 Task: Search one way flight ticket for 2 adults, 2 infants in seat and 1 infant on lap in first from Sitka: Sitka Rocky Gutierrez Airport to Rock Springs: Southwest Wyoming Regional Airport (rock Springs Sweetwater County Airport) on 8-5-2023. Choice of flights is Alaska. Number of bags: 3 checked bags. Price is upto 30000. Outbound departure time preference is 20:30.
Action: Mouse moved to (346, 300)
Screenshot: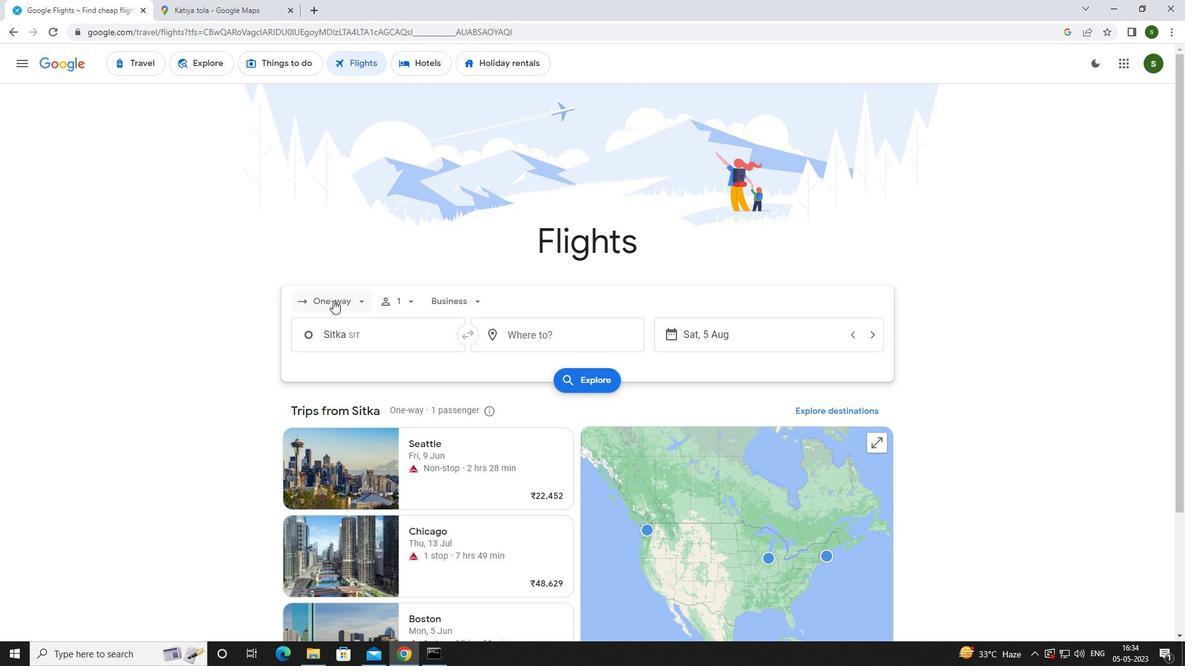 
Action: Mouse pressed left at (346, 300)
Screenshot: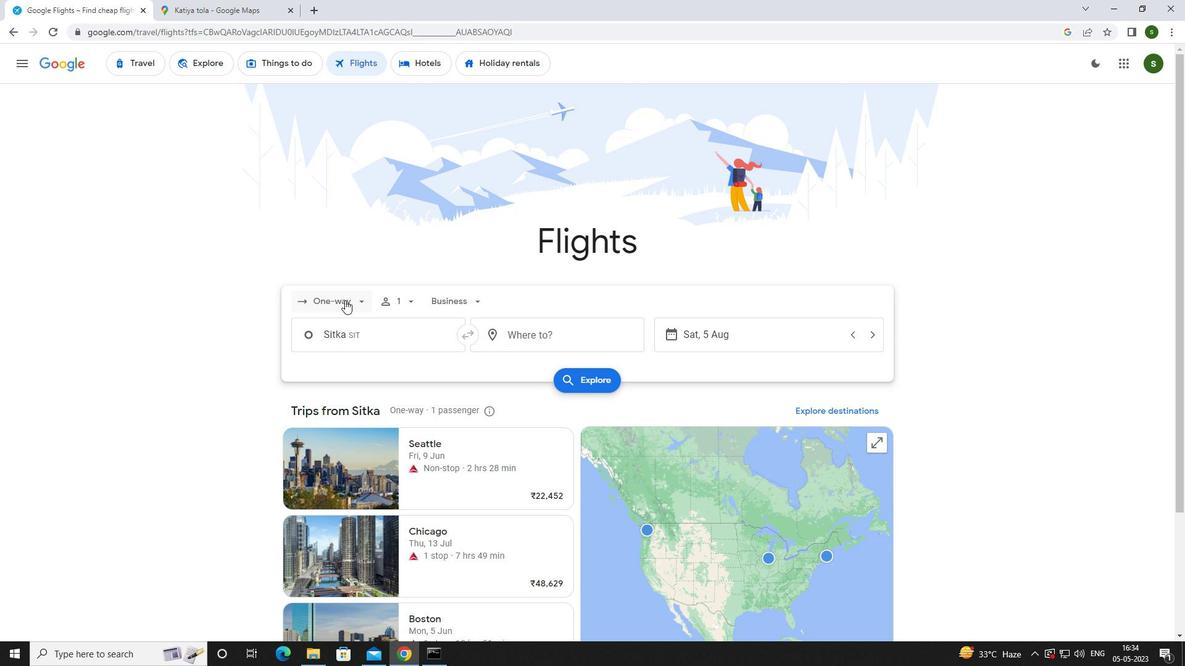 
Action: Mouse moved to (356, 357)
Screenshot: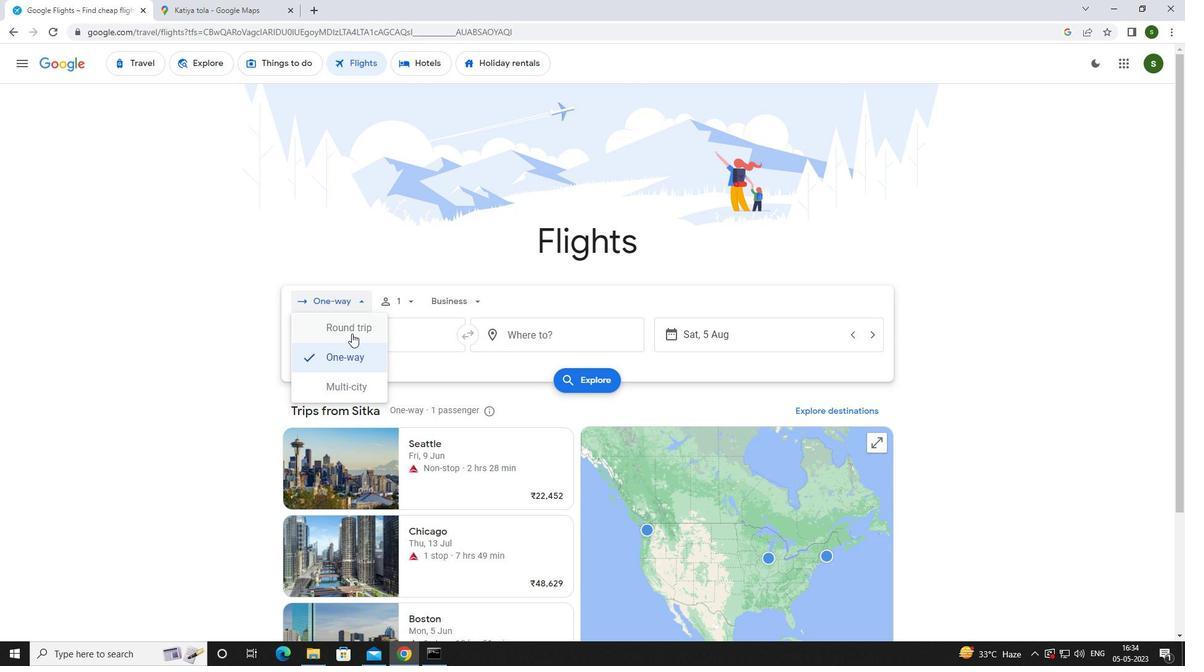 
Action: Mouse pressed left at (356, 357)
Screenshot: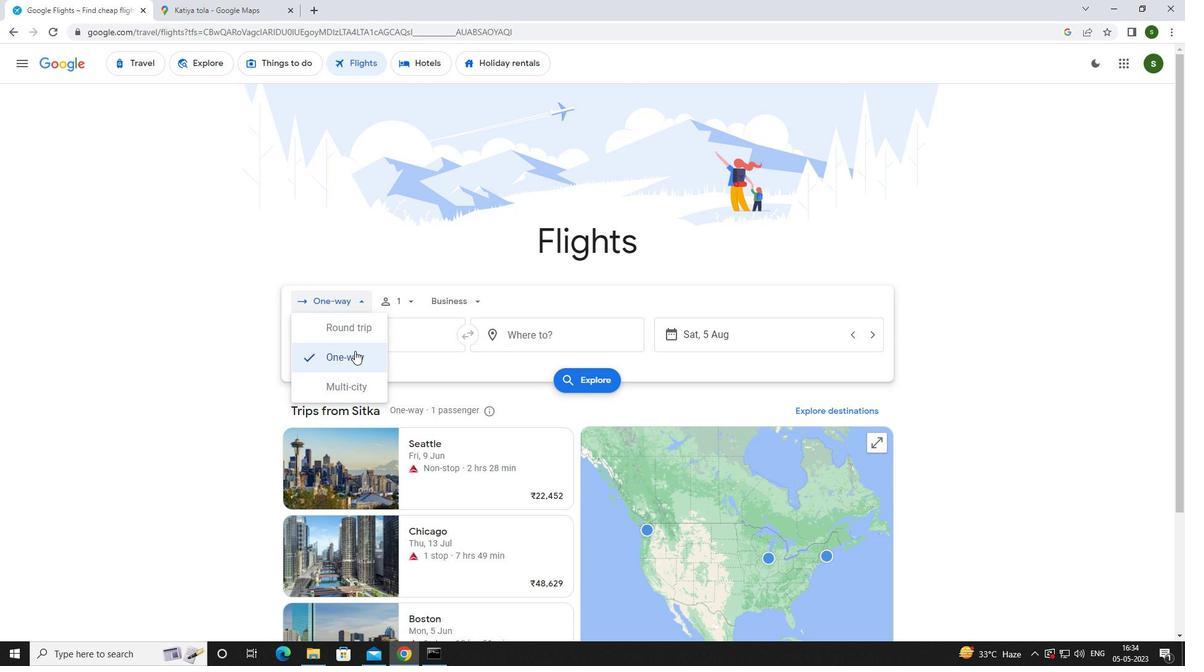 
Action: Mouse moved to (411, 298)
Screenshot: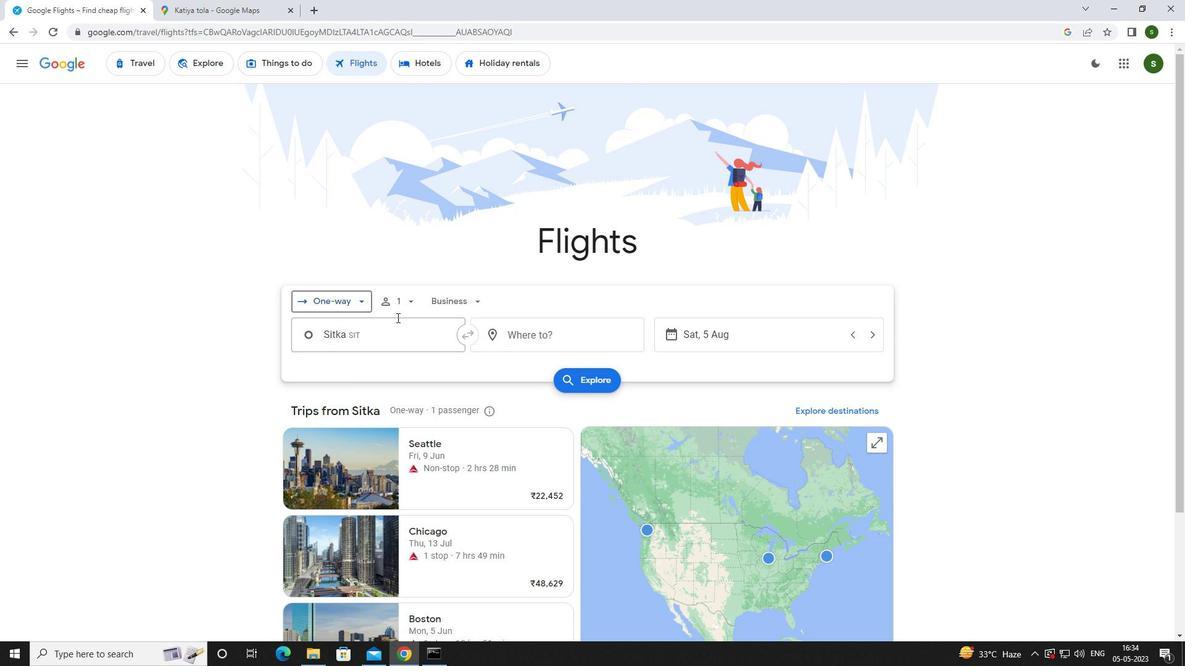 
Action: Mouse pressed left at (411, 298)
Screenshot: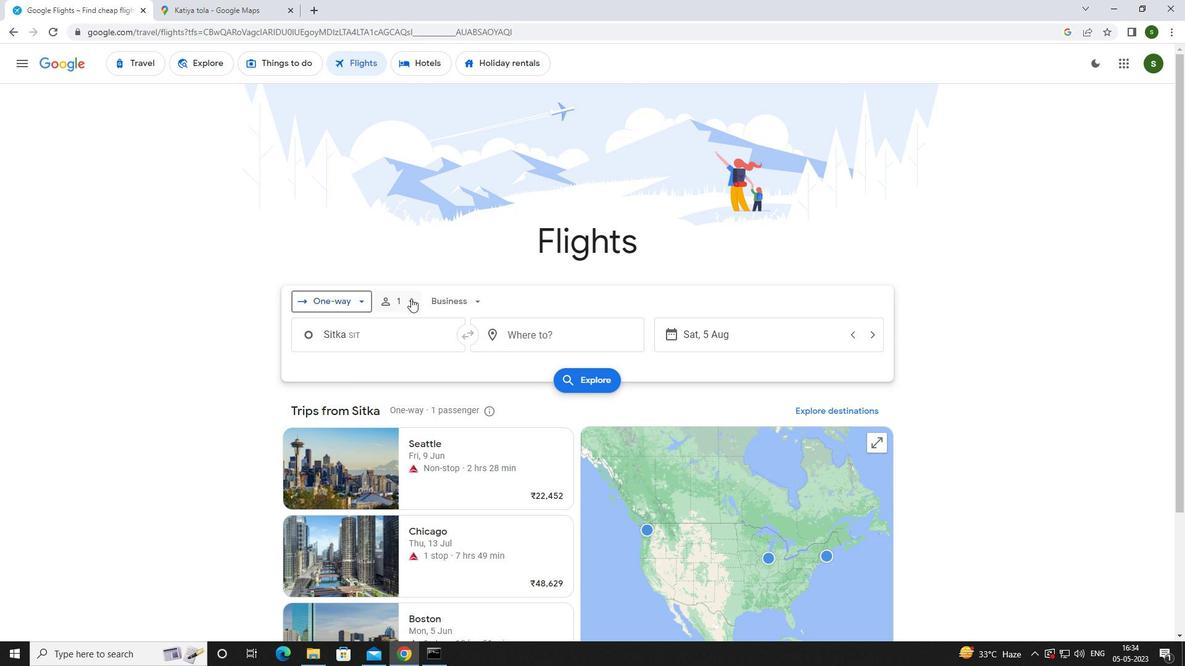 
Action: Mouse moved to (505, 335)
Screenshot: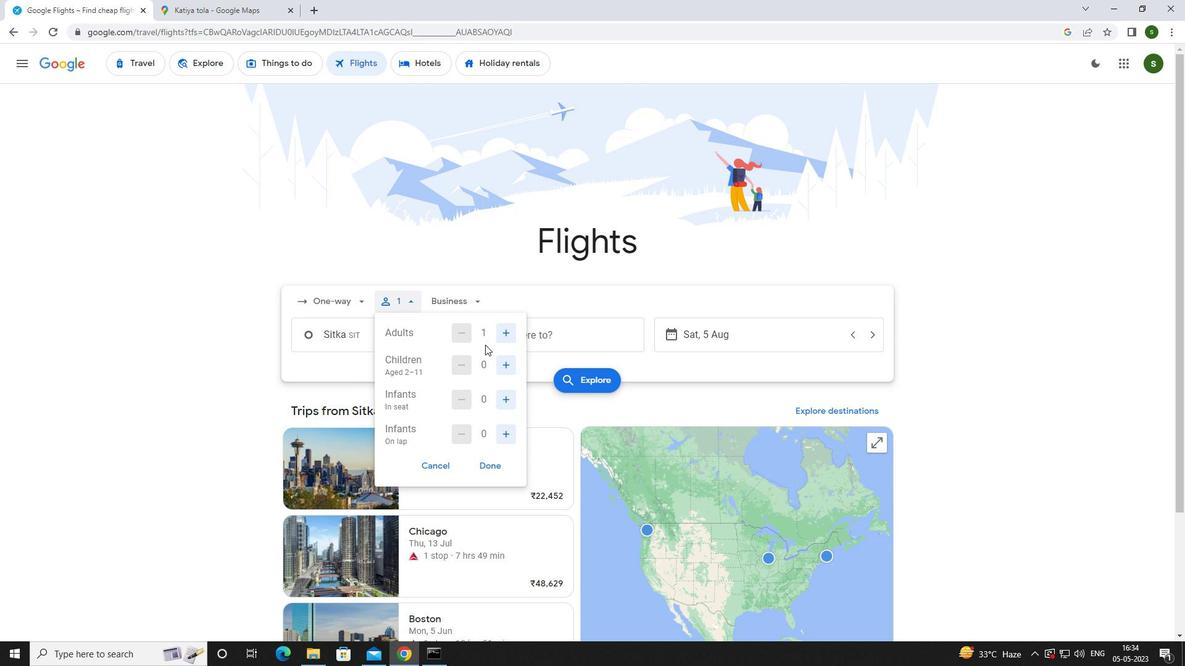 
Action: Mouse pressed left at (505, 335)
Screenshot: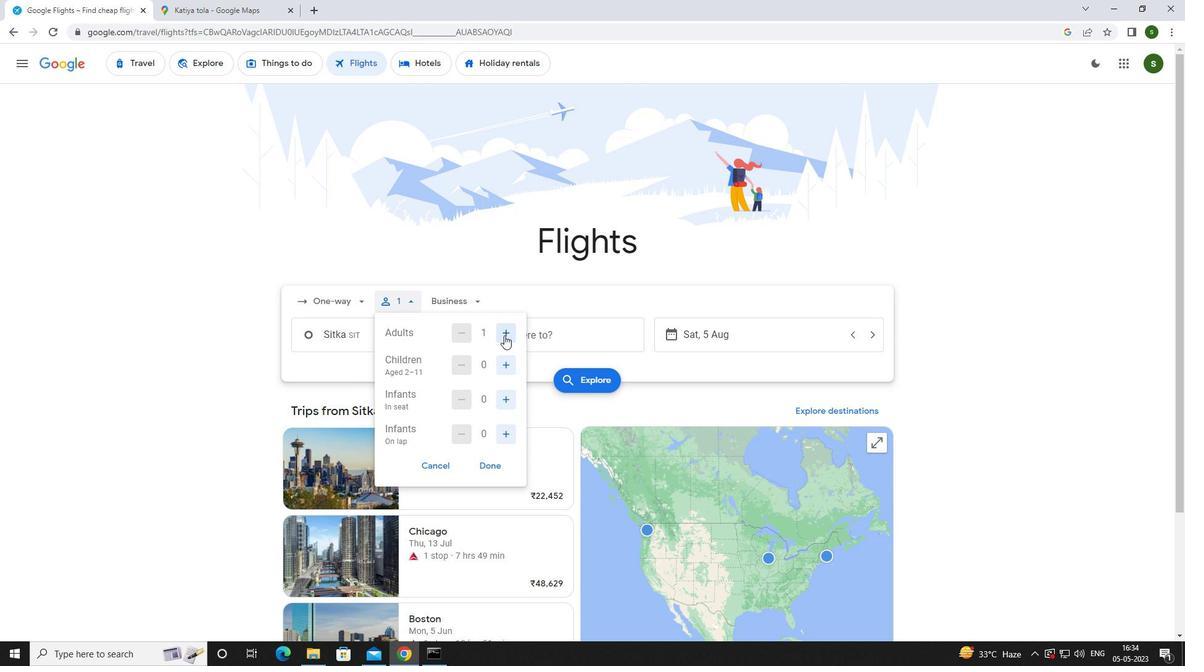 
Action: Mouse moved to (508, 398)
Screenshot: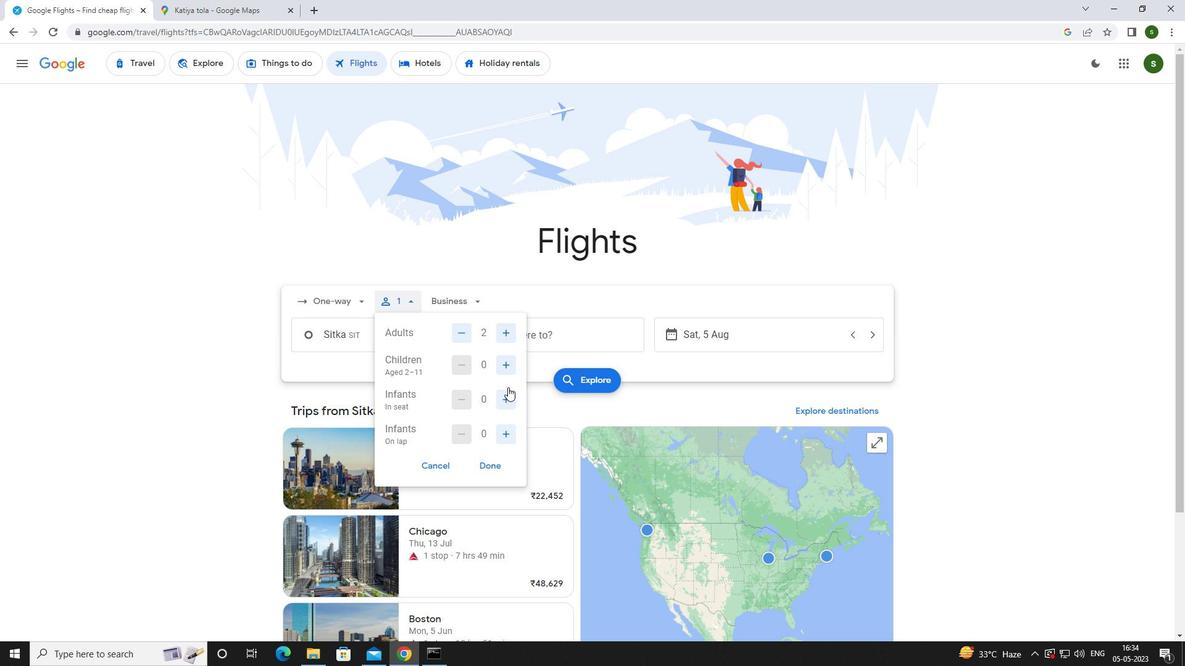 
Action: Mouse pressed left at (508, 398)
Screenshot: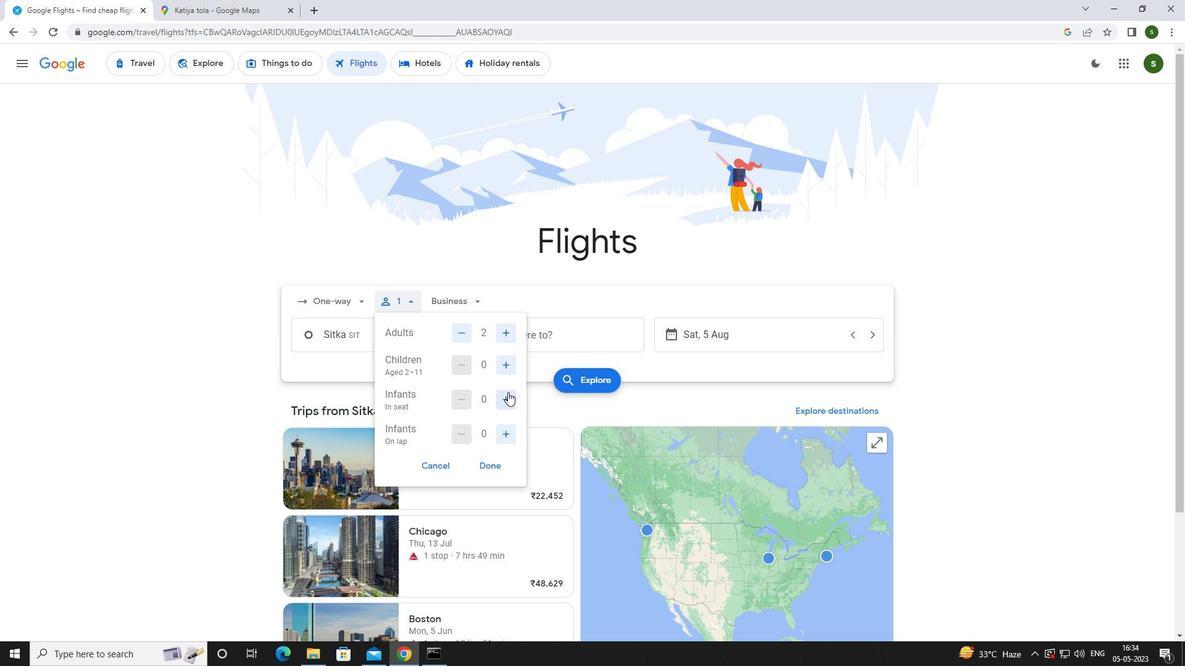 
Action: Mouse pressed left at (508, 398)
Screenshot: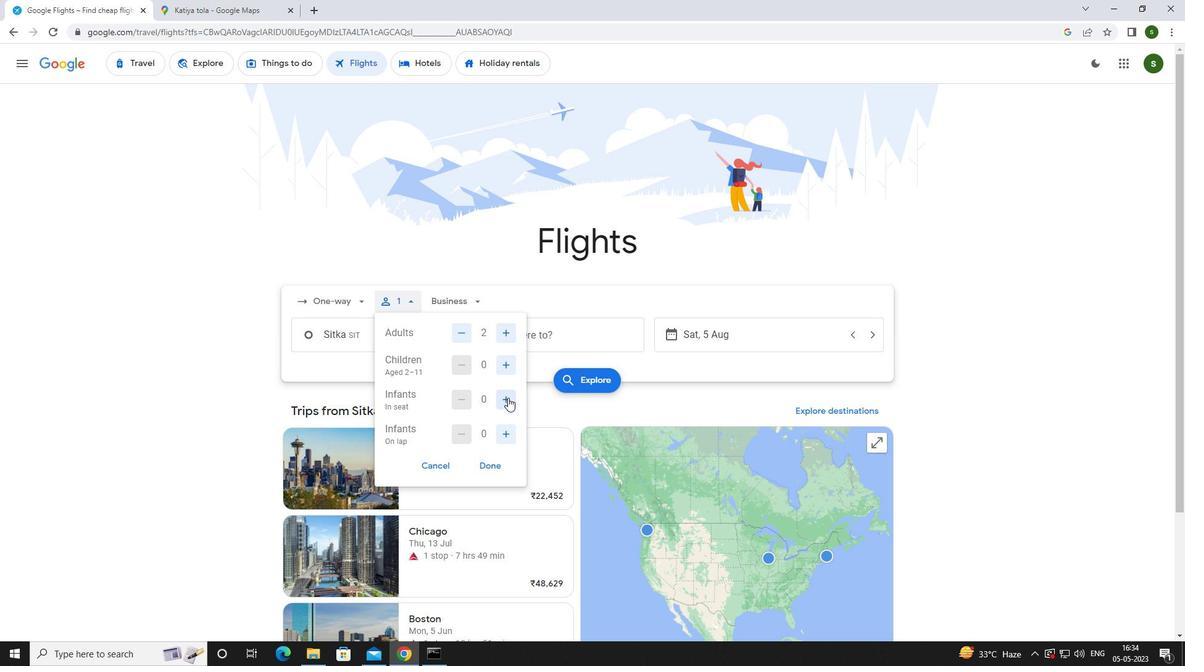 
Action: Mouse moved to (506, 433)
Screenshot: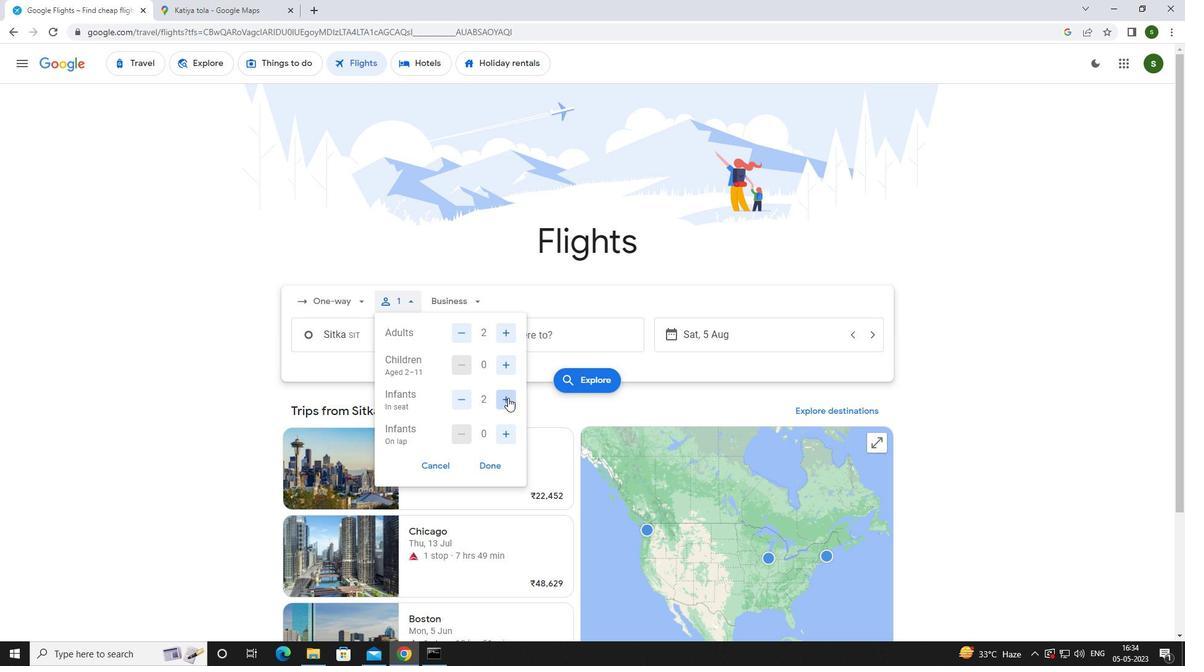 
Action: Mouse pressed left at (506, 433)
Screenshot: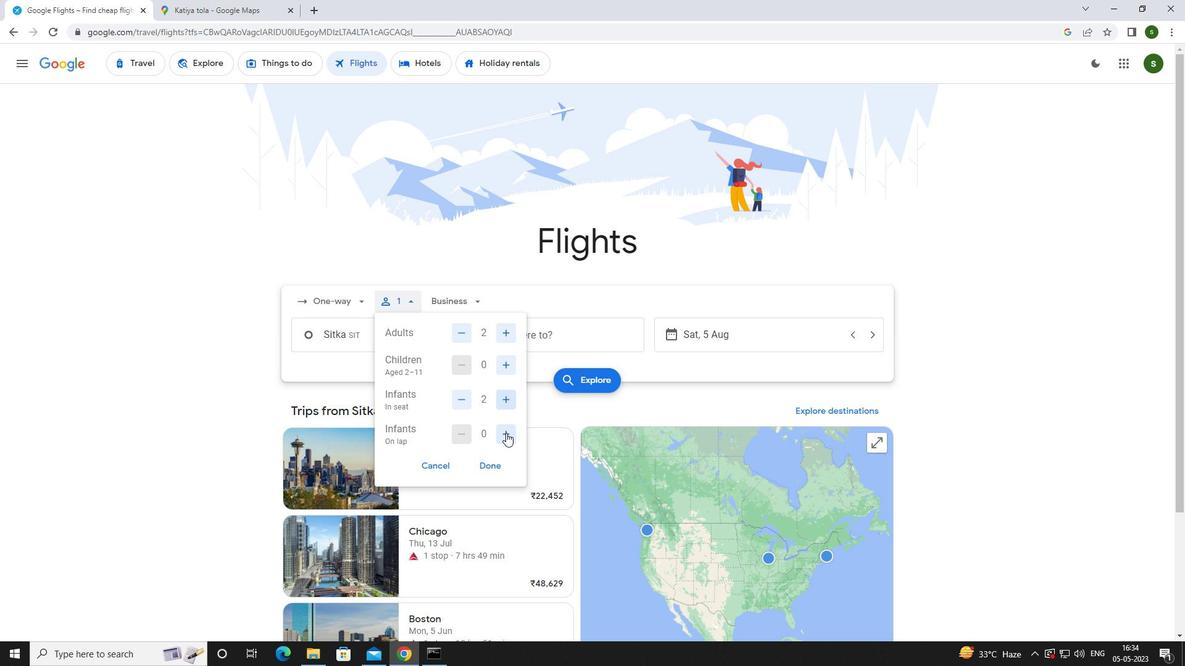 
Action: Mouse moved to (467, 300)
Screenshot: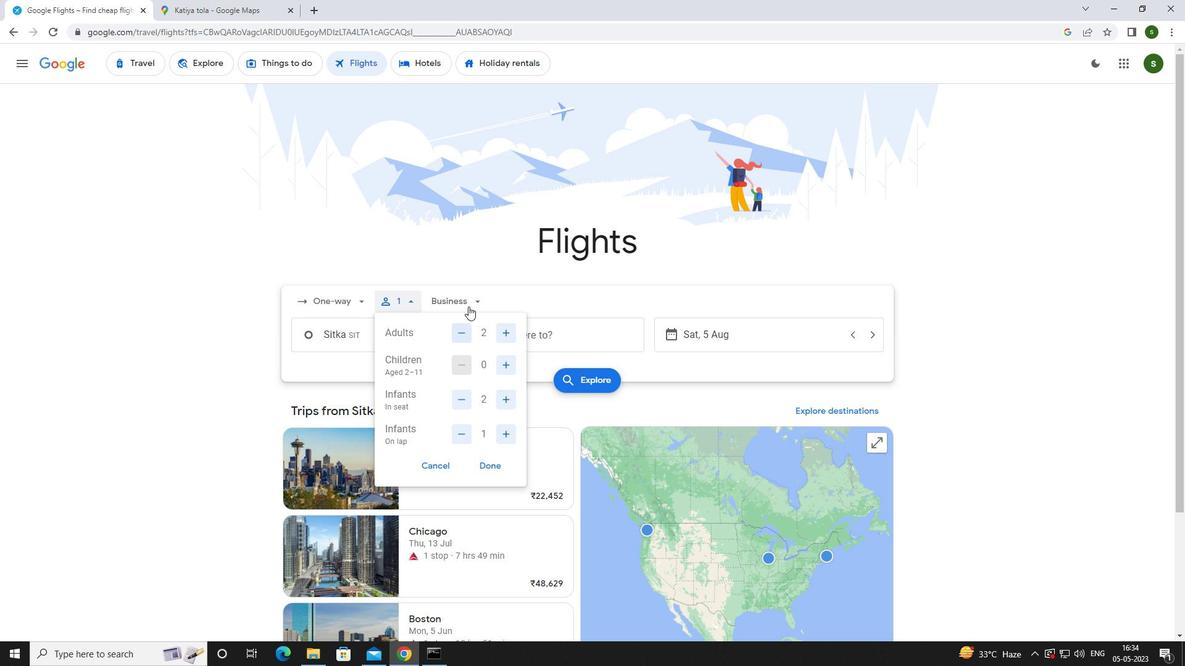 
Action: Mouse pressed left at (467, 300)
Screenshot: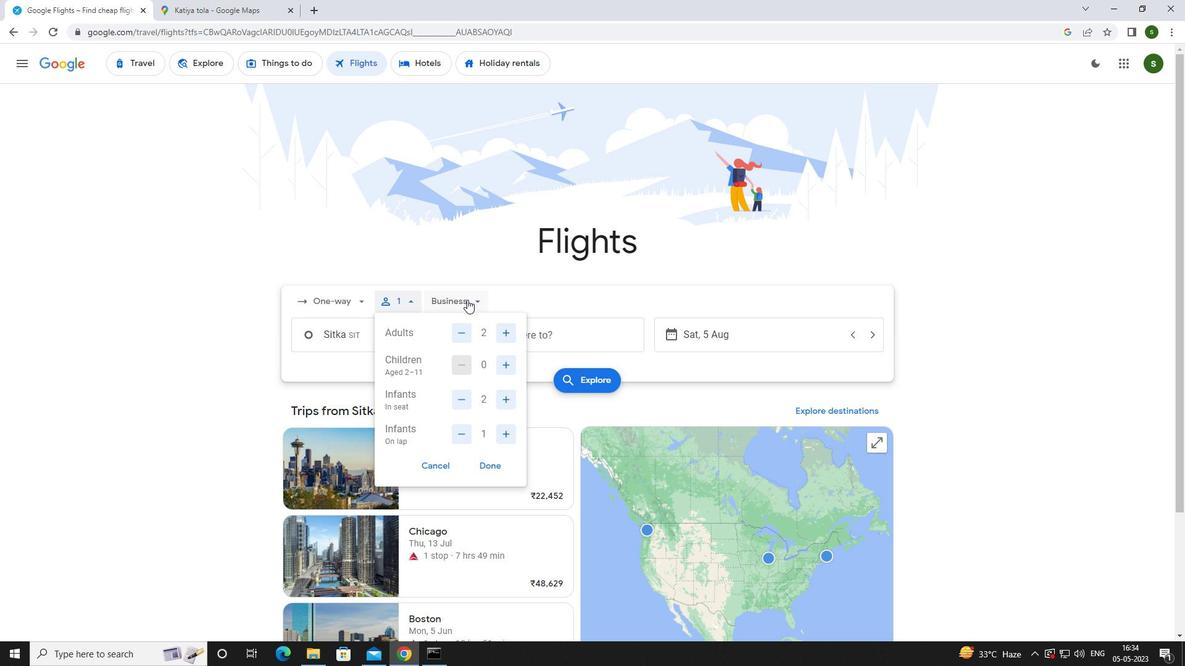 
Action: Mouse moved to (467, 415)
Screenshot: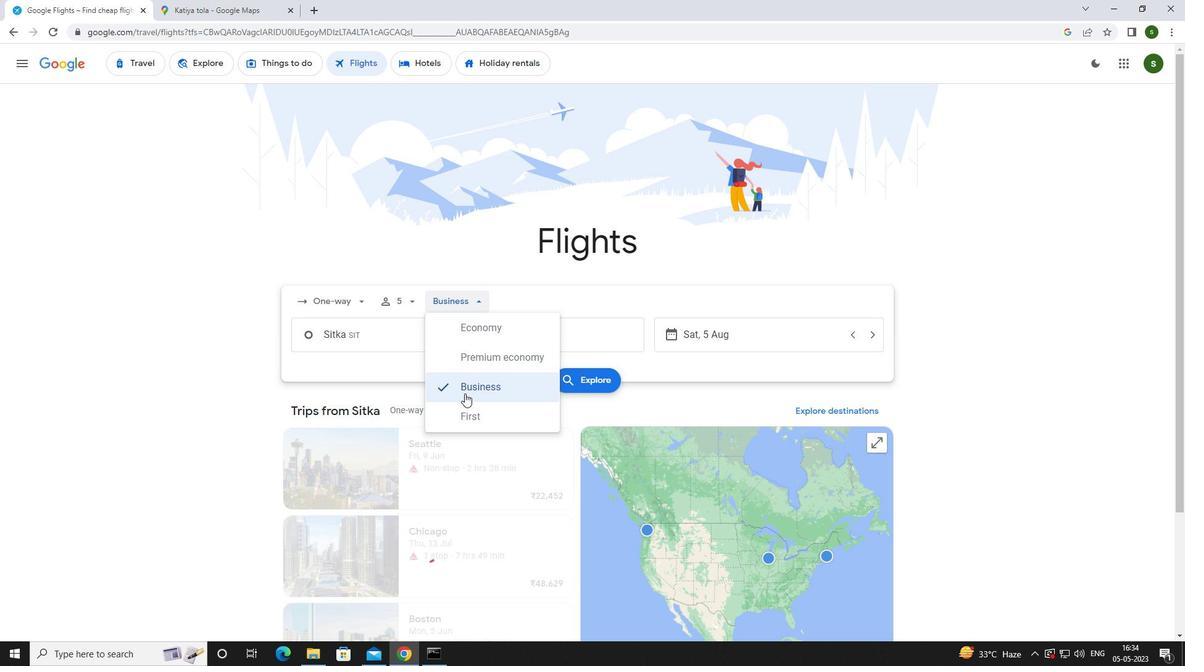 
Action: Mouse pressed left at (467, 415)
Screenshot: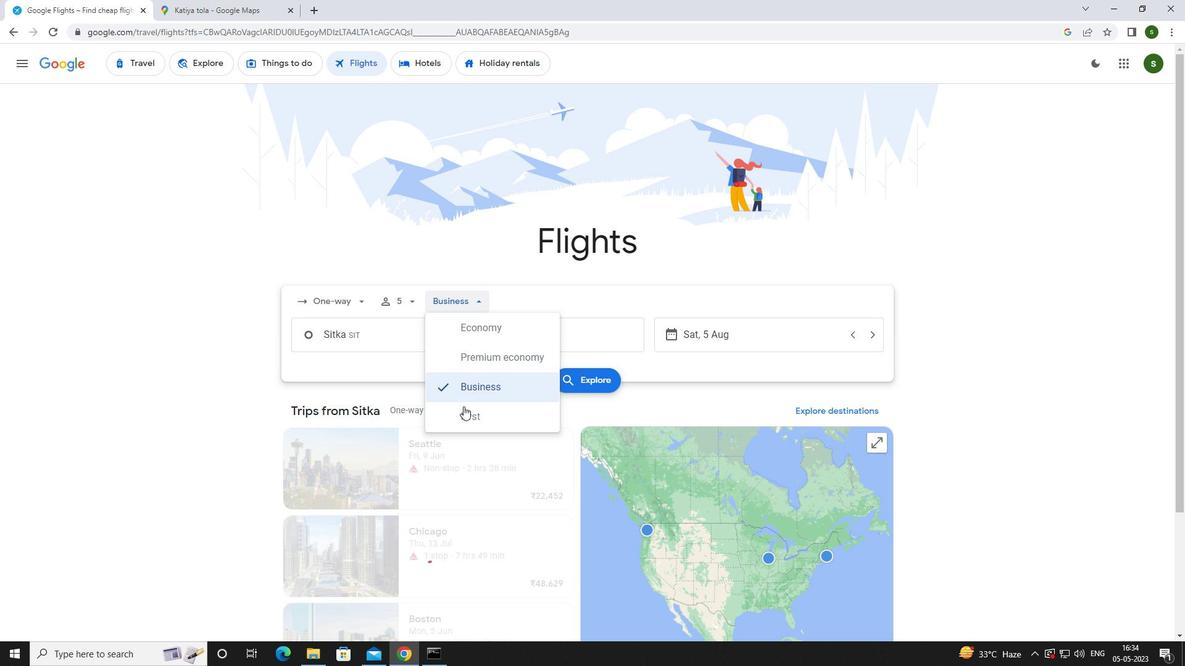 
Action: Mouse moved to (406, 339)
Screenshot: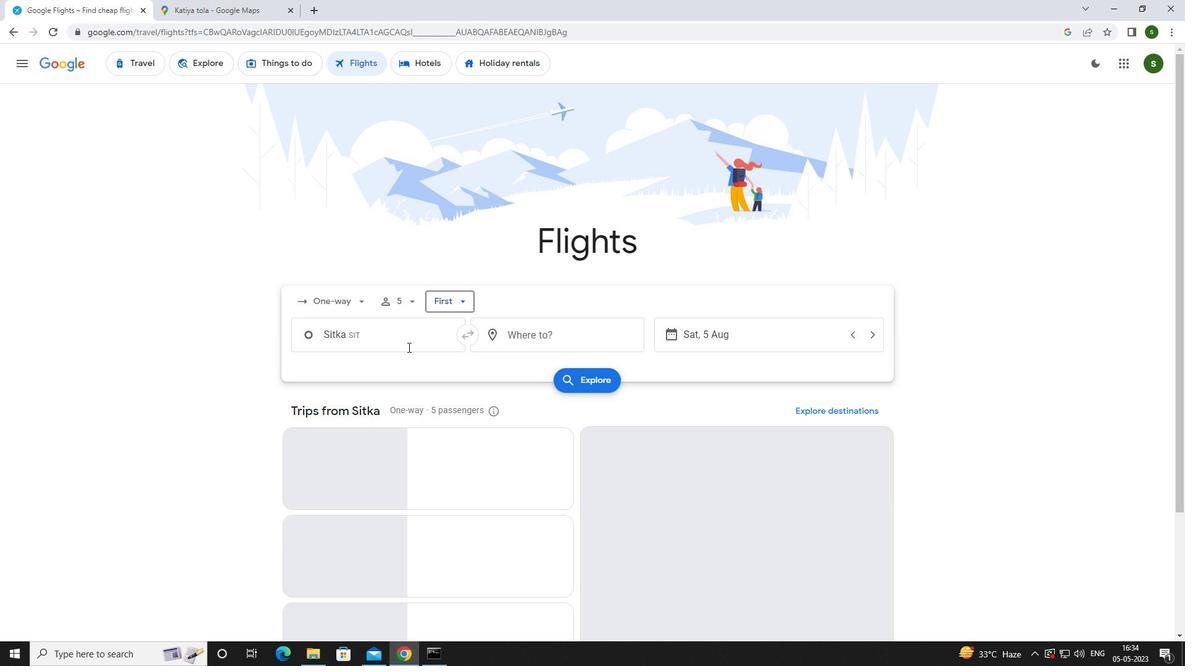 
Action: Mouse pressed left at (406, 339)
Screenshot: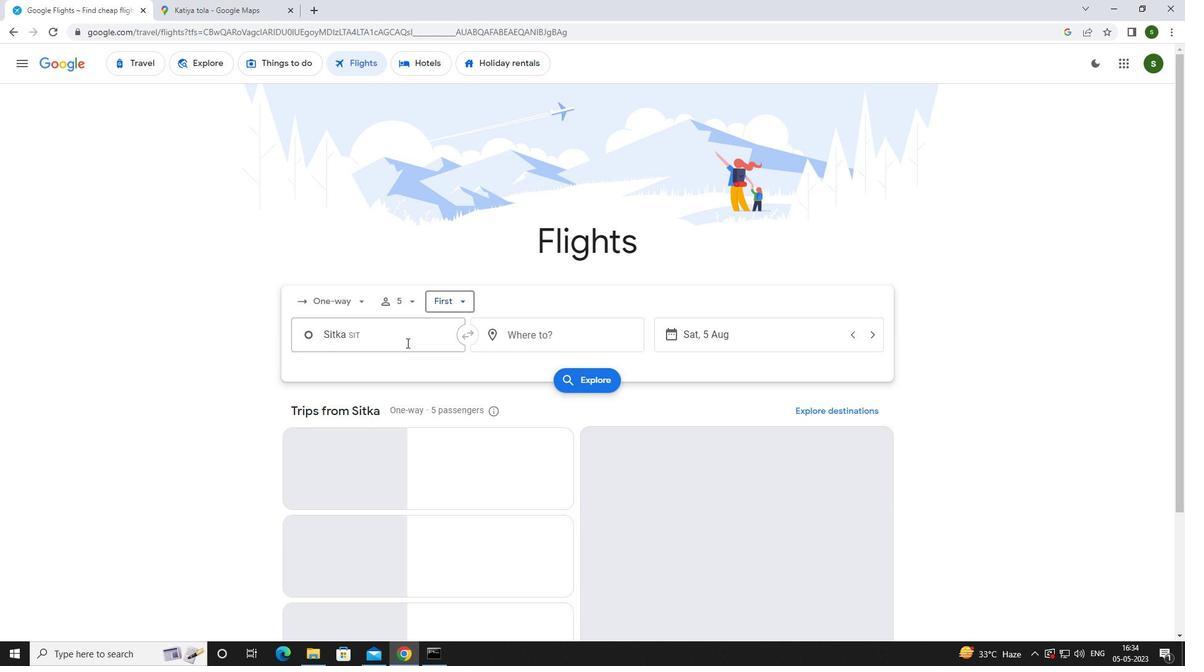 
Action: Mouse moved to (406, 339)
Screenshot: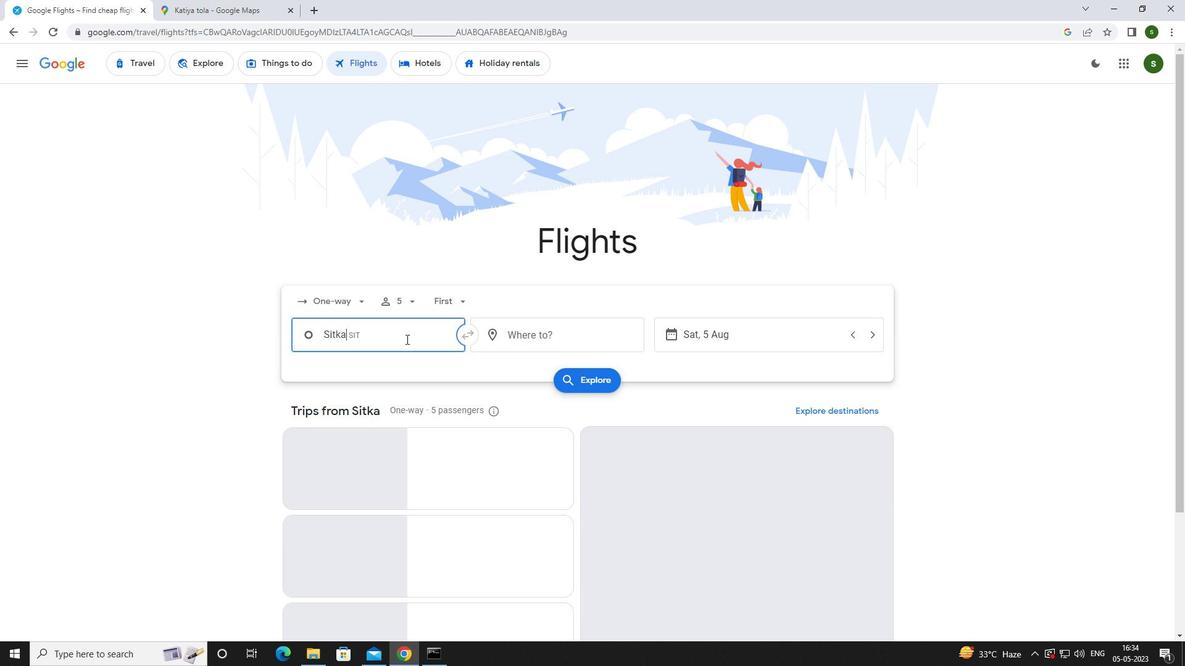
Action: Key pressed <Key.caps_lock>s<Key.caps_lock>itka
Screenshot: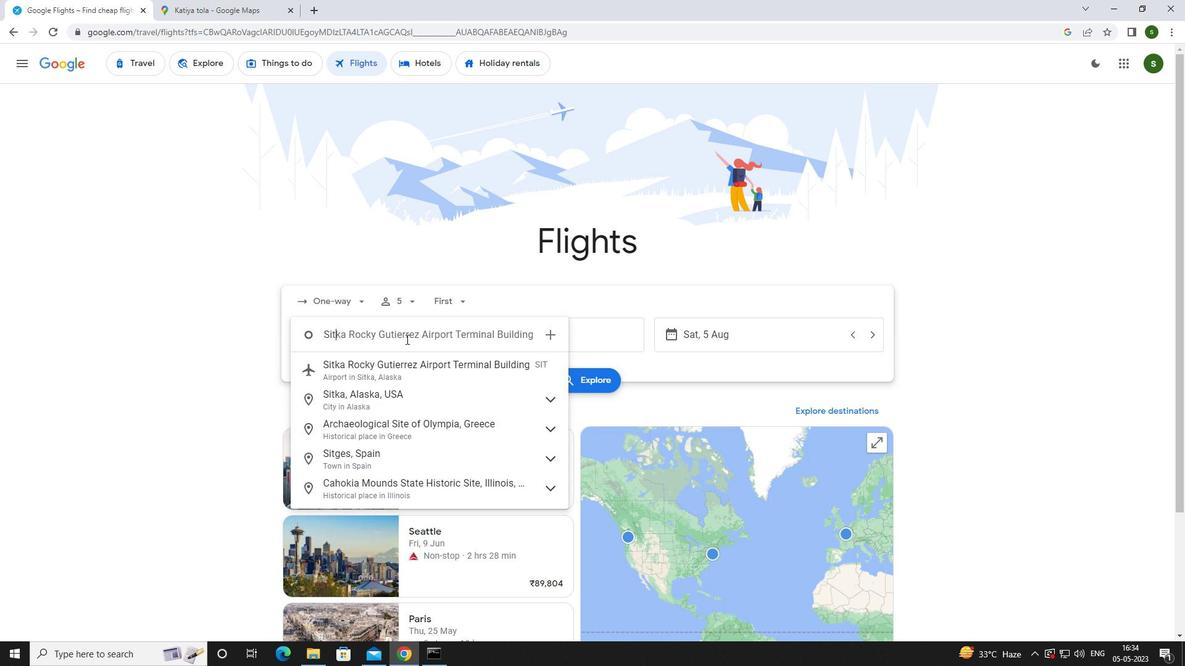 
Action: Mouse moved to (417, 398)
Screenshot: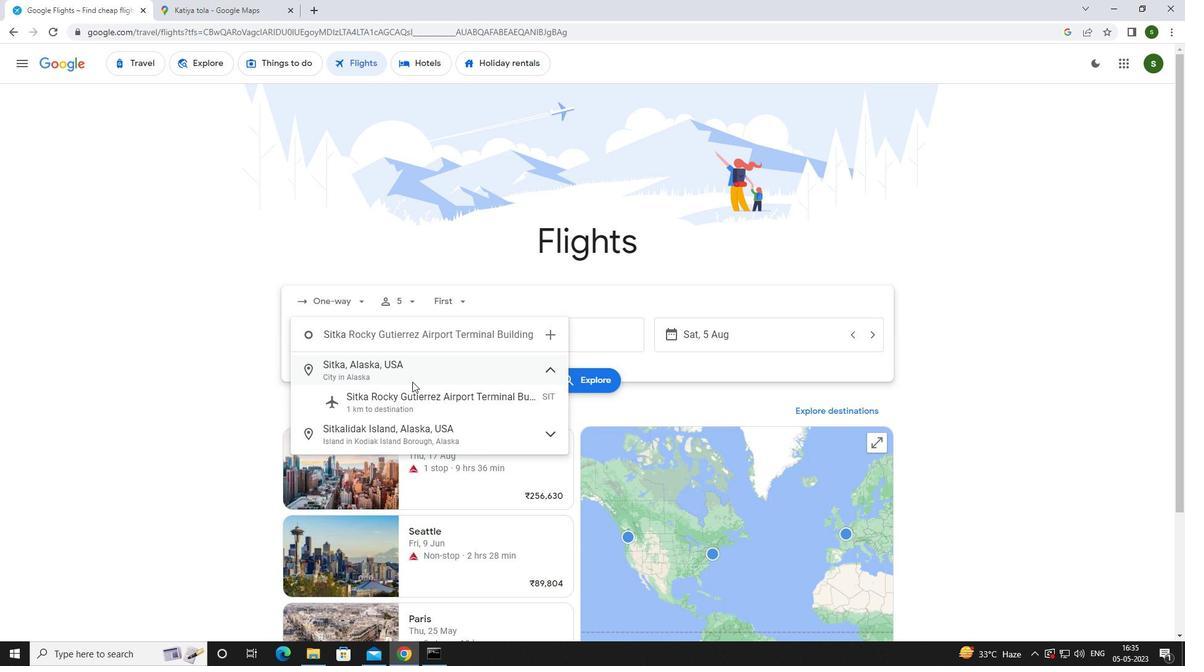 
Action: Mouse pressed left at (417, 398)
Screenshot: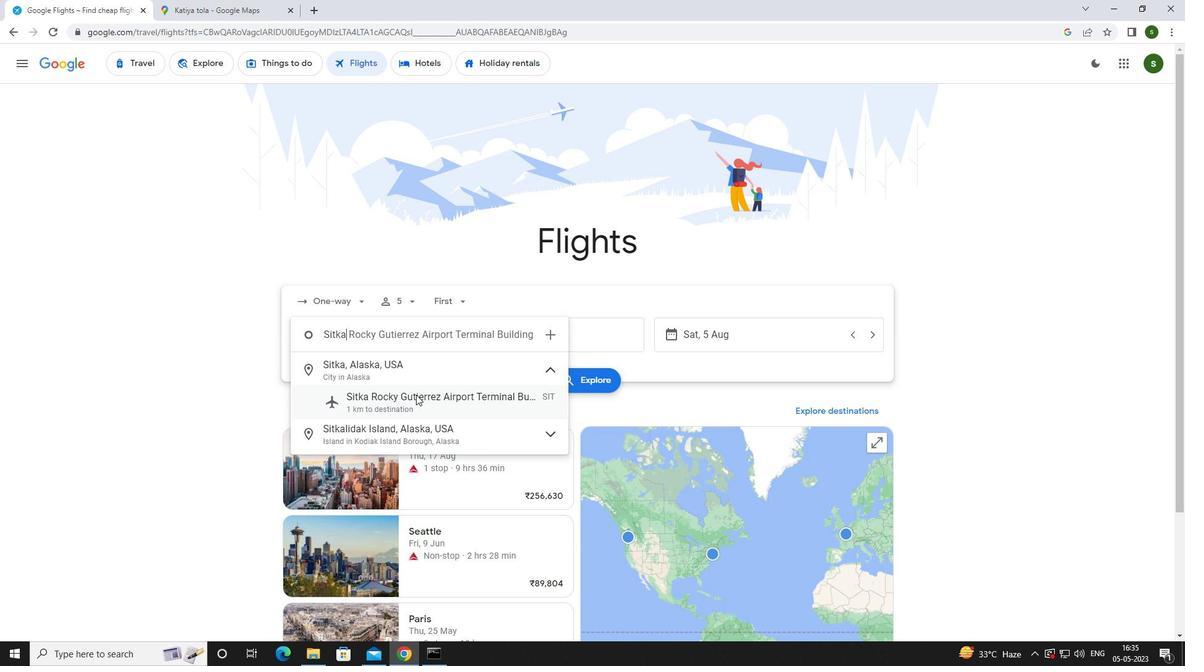 
Action: Mouse moved to (551, 338)
Screenshot: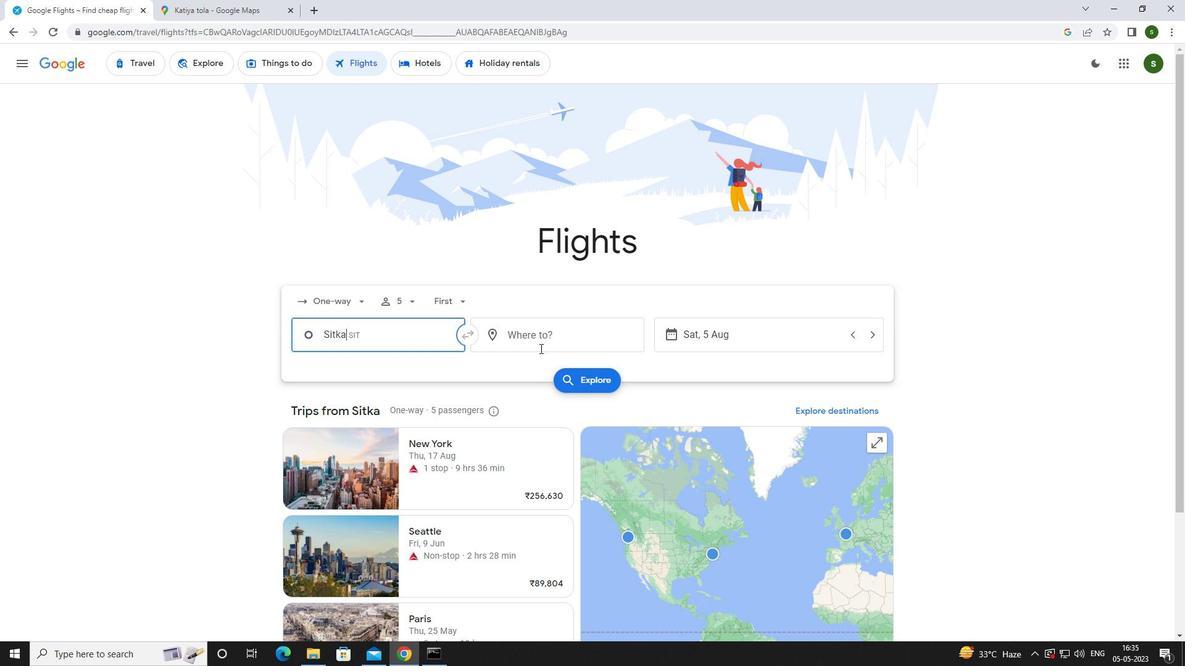 
Action: Mouse pressed left at (551, 338)
Screenshot: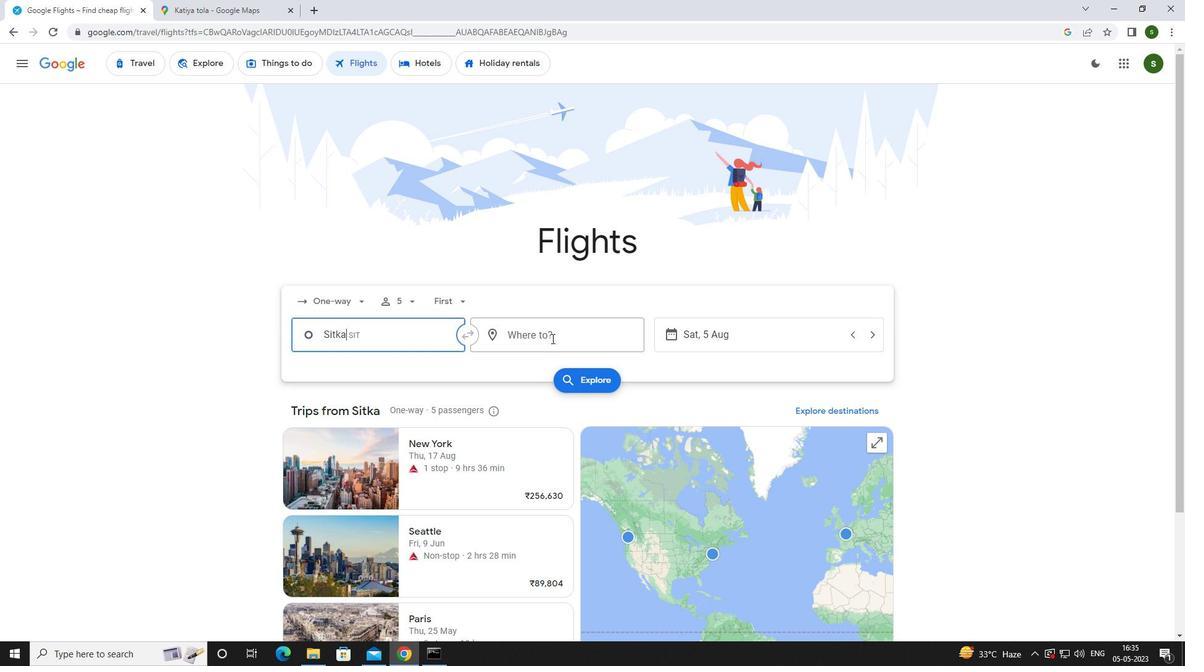 
Action: Mouse moved to (557, 337)
Screenshot: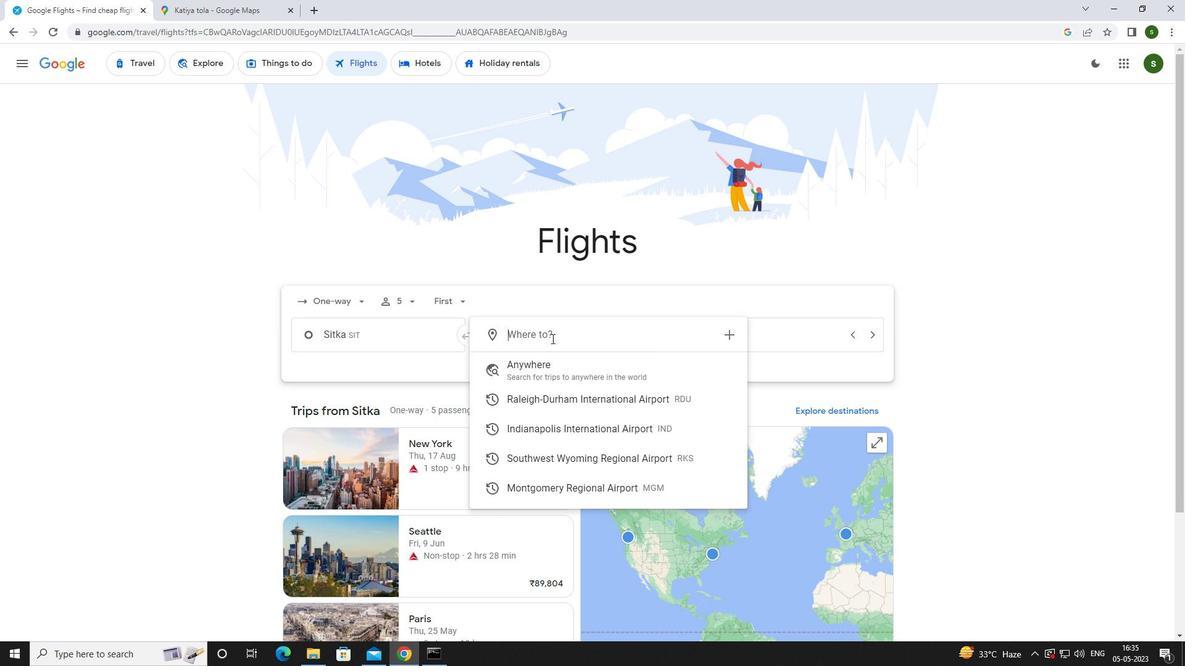 
Action: Key pressed <Key.caps_lock>r<Key.caps_lock>ock<Key.space><Key.caps_lock>s<Key.caps_lock>pri
Screenshot: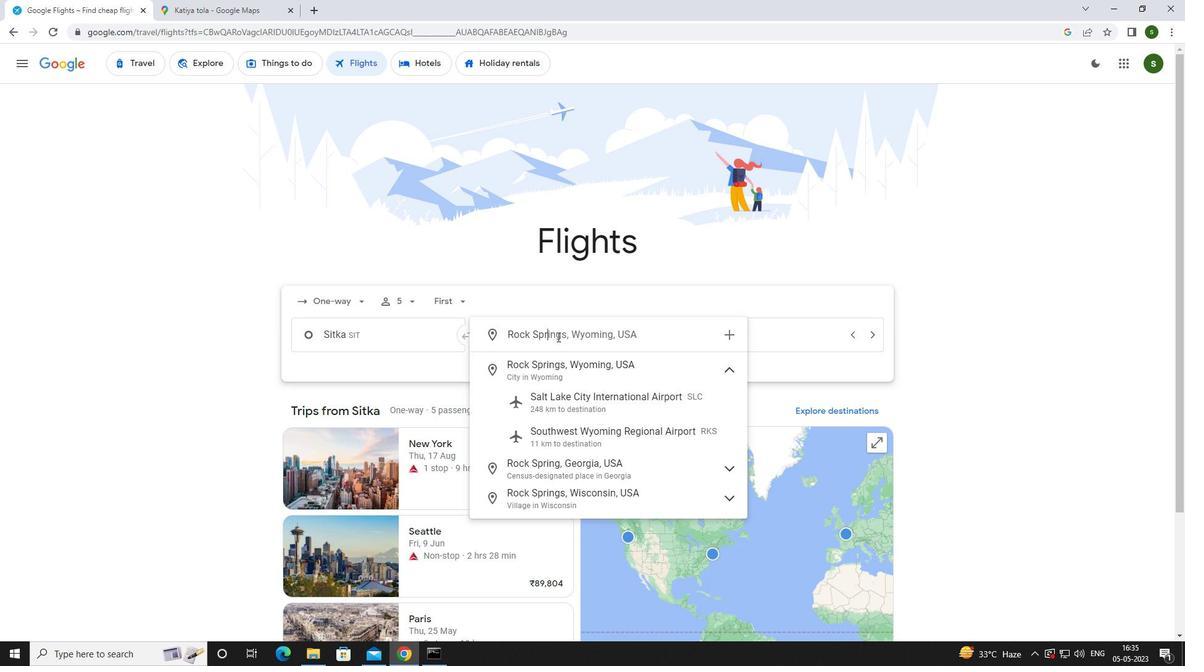 
Action: Mouse moved to (575, 433)
Screenshot: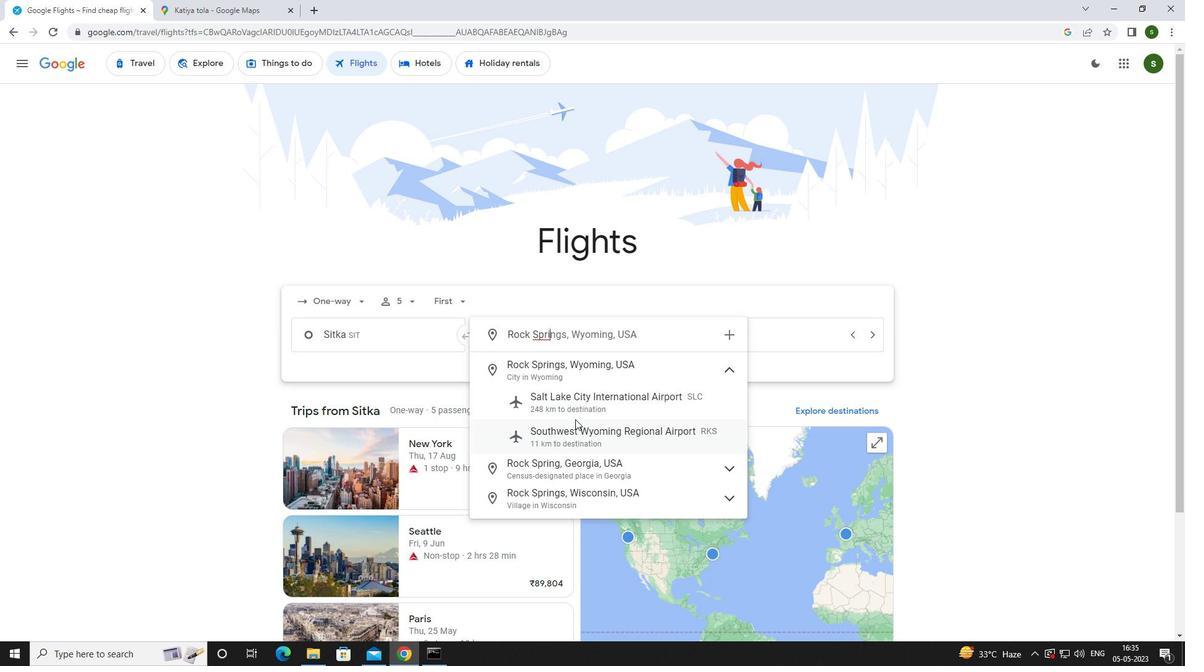 
Action: Mouse pressed left at (575, 433)
Screenshot: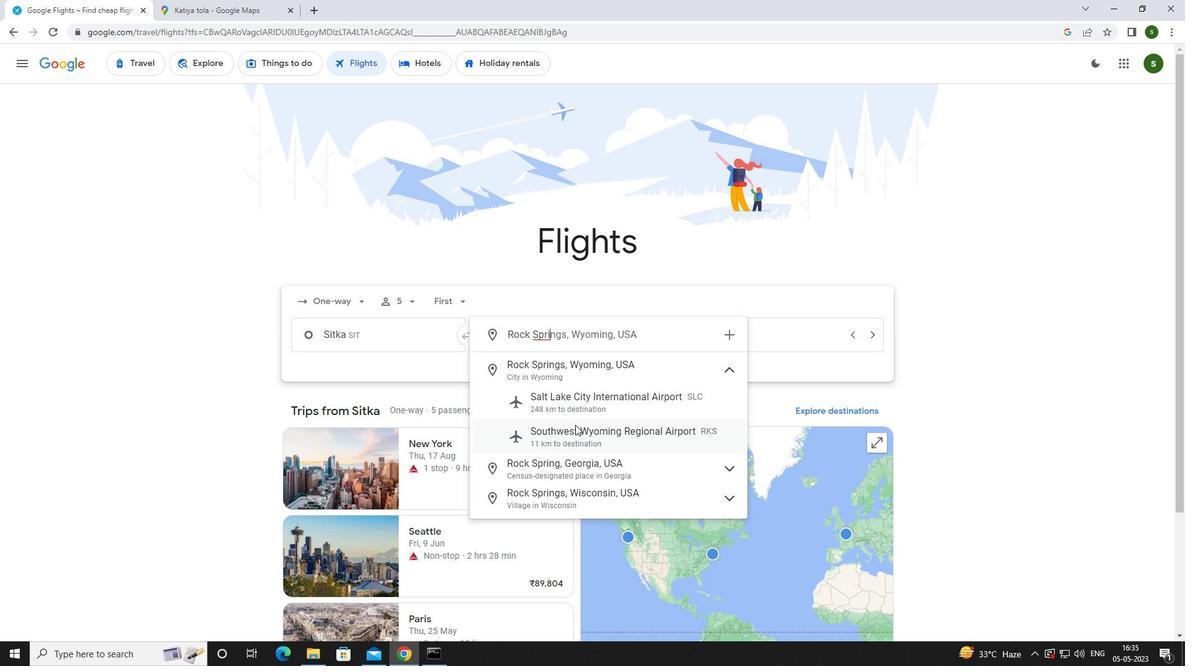 
Action: Mouse moved to (745, 337)
Screenshot: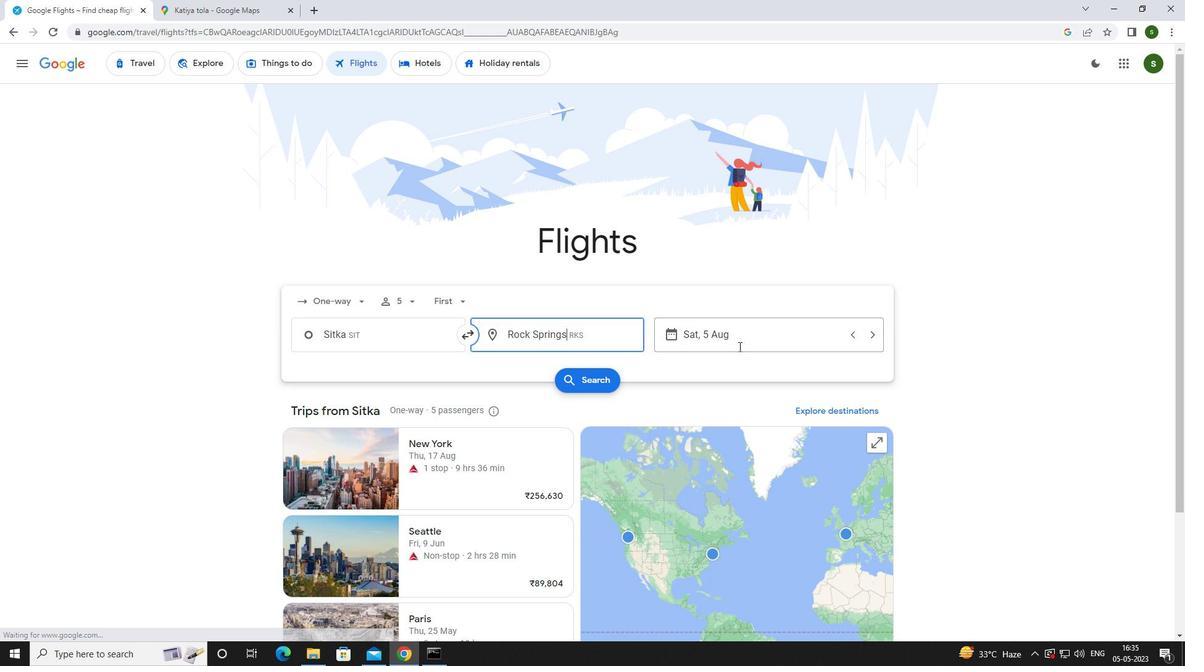 
Action: Mouse pressed left at (745, 337)
Screenshot: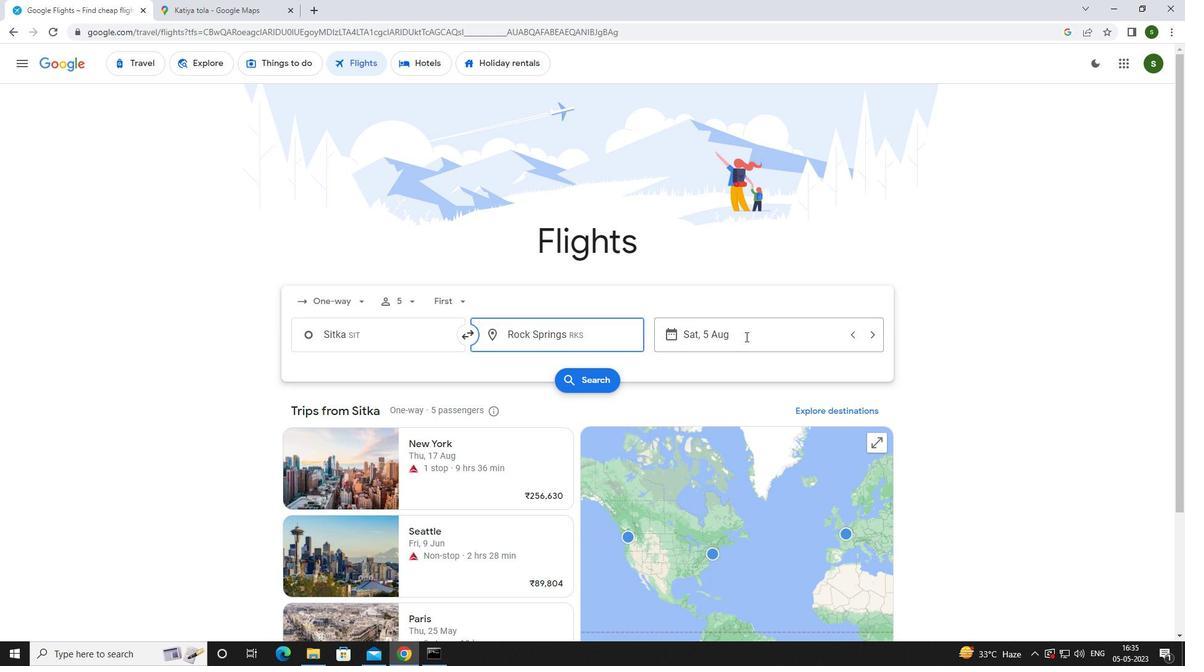 
Action: Mouse moved to (632, 414)
Screenshot: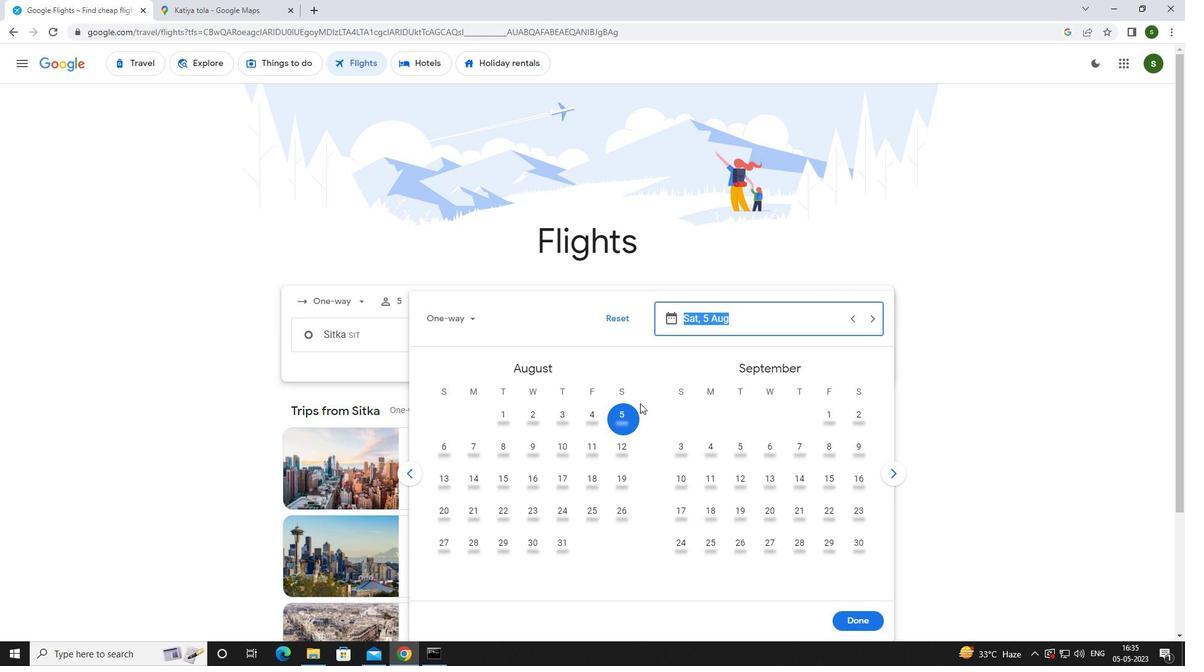 
Action: Mouse pressed left at (632, 414)
Screenshot: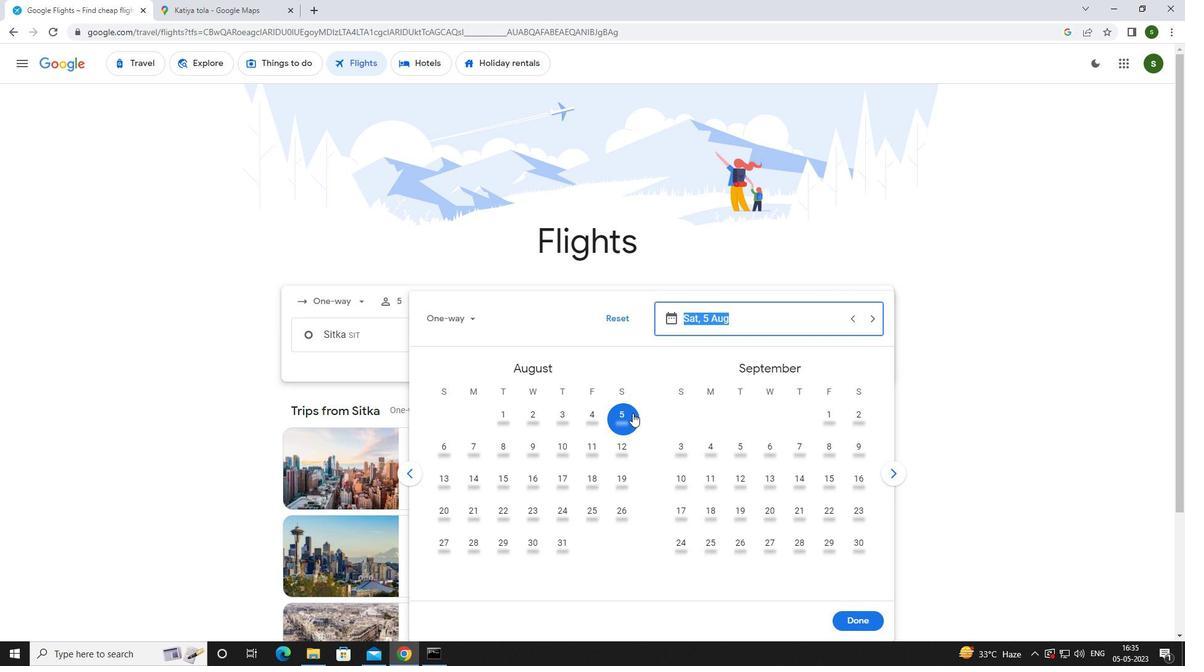 
Action: Mouse moved to (854, 622)
Screenshot: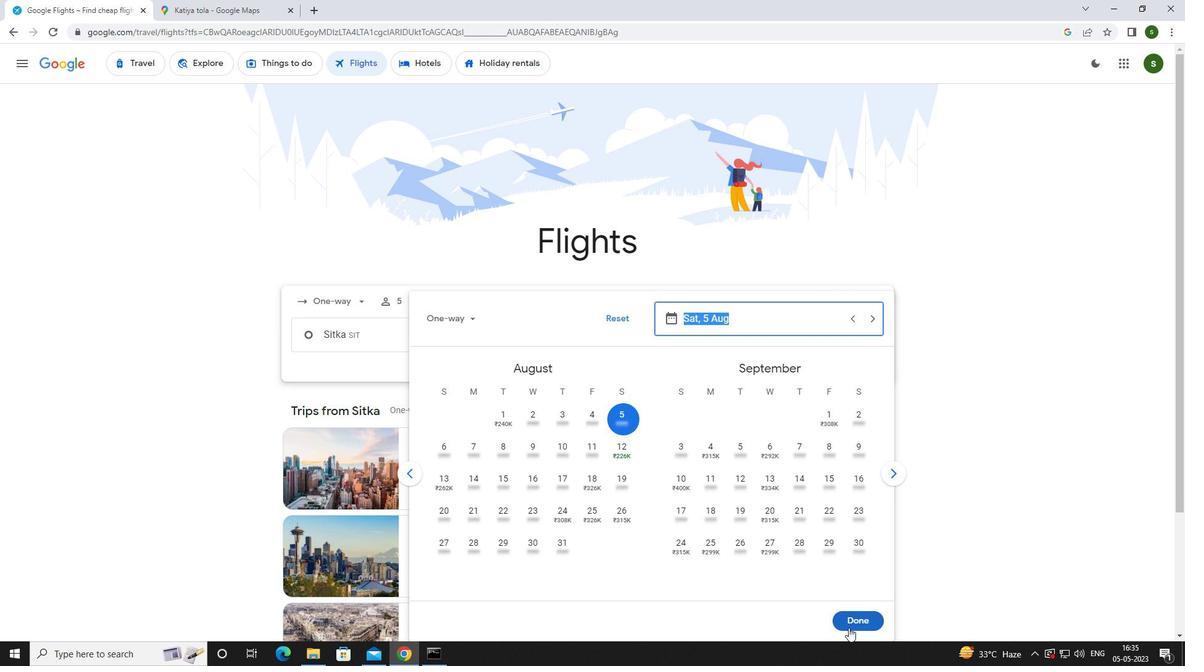 
Action: Mouse pressed left at (854, 622)
Screenshot: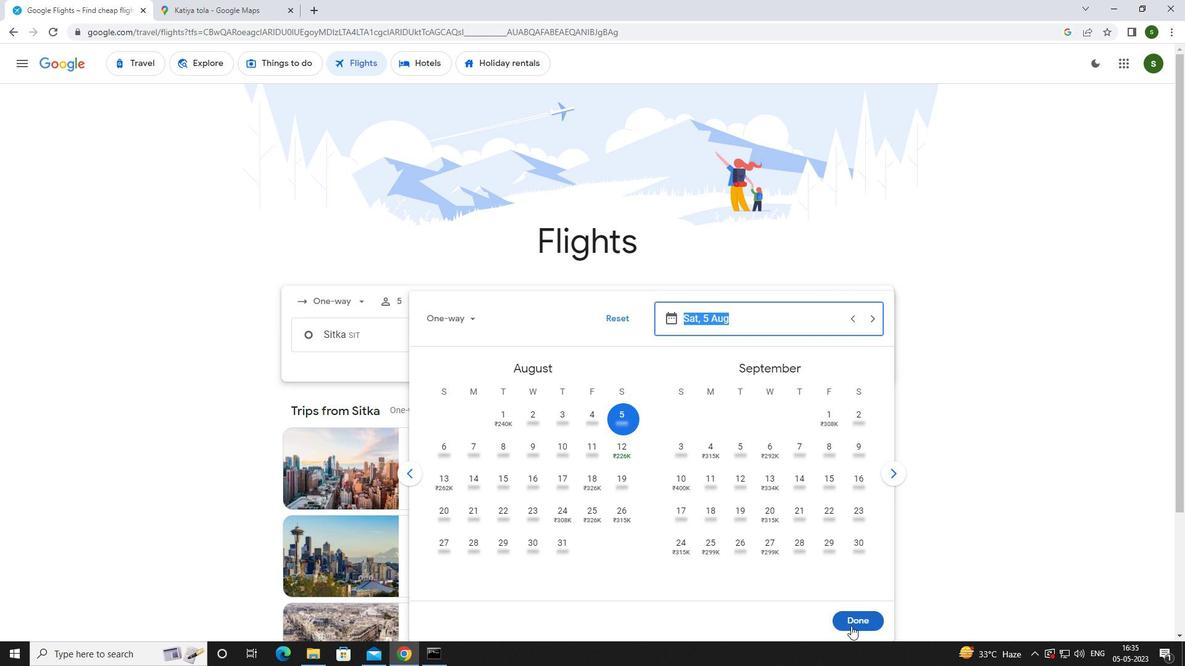 
Action: Mouse moved to (580, 372)
Screenshot: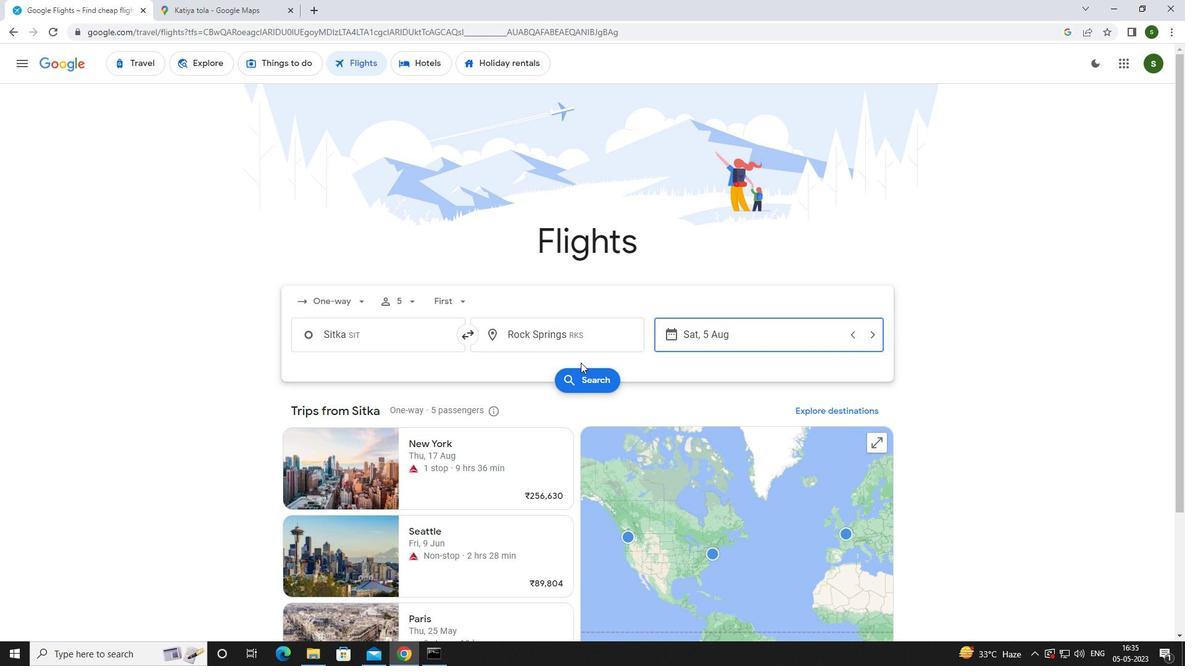 
Action: Mouse pressed left at (580, 372)
Screenshot: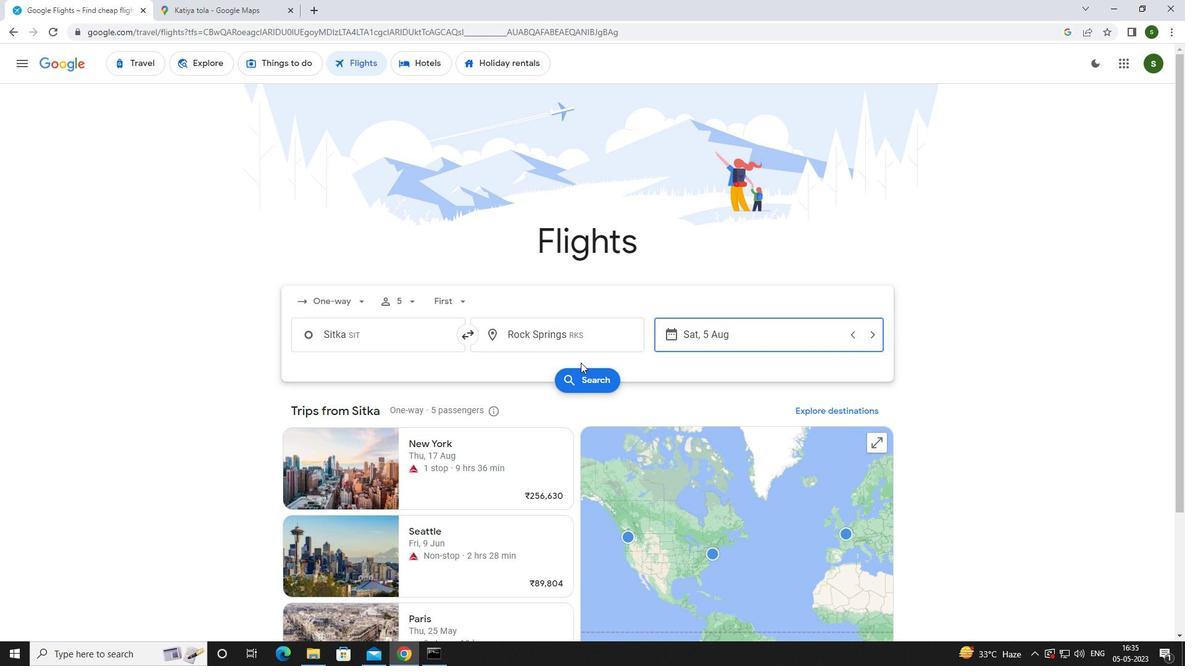 
Action: Mouse moved to (312, 177)
Screenshot: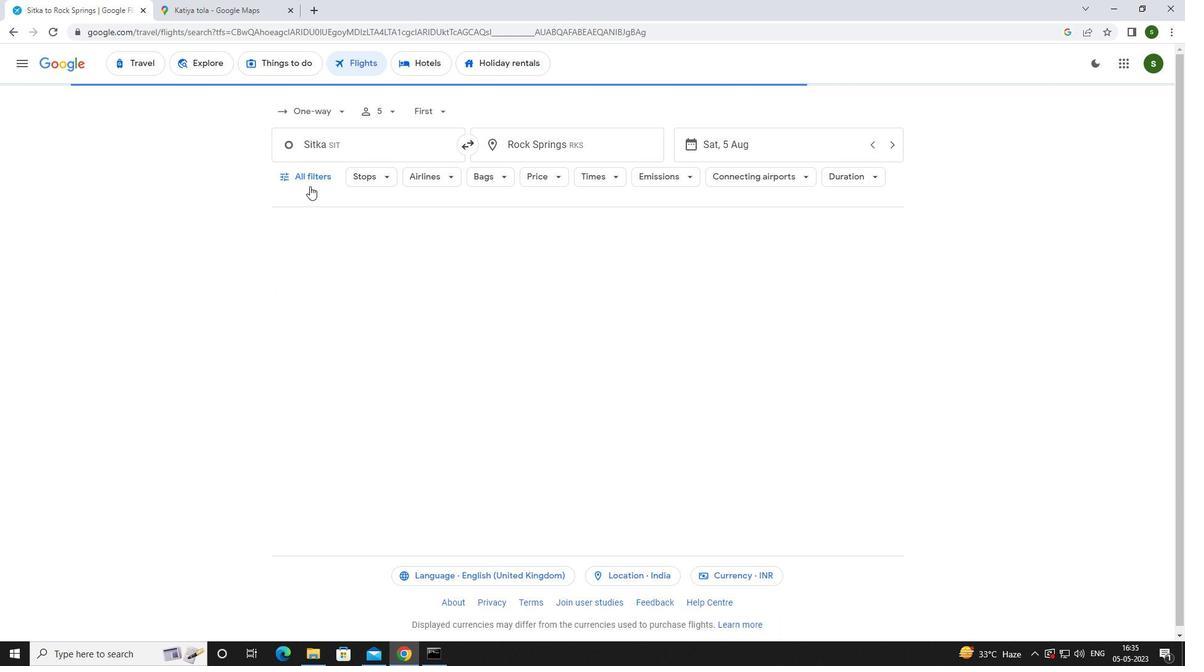 
Action: Mouse pressed left at (312, 177)
Screenshot: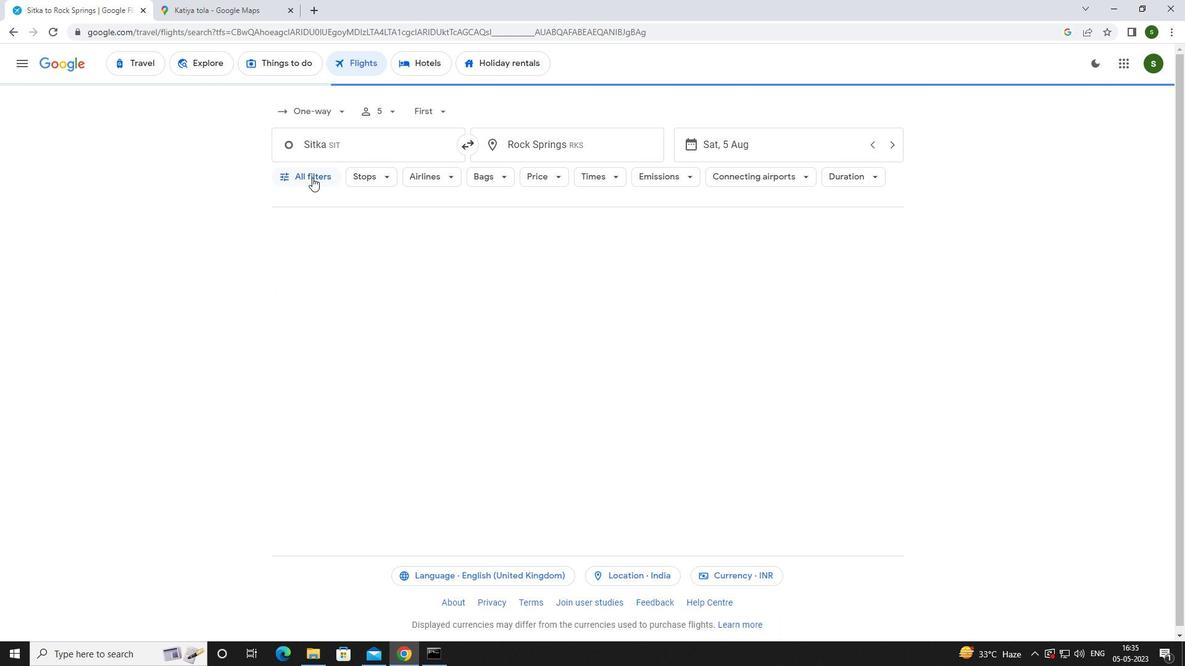 
Action: Mouse moved to (459, 439)
Screenshot: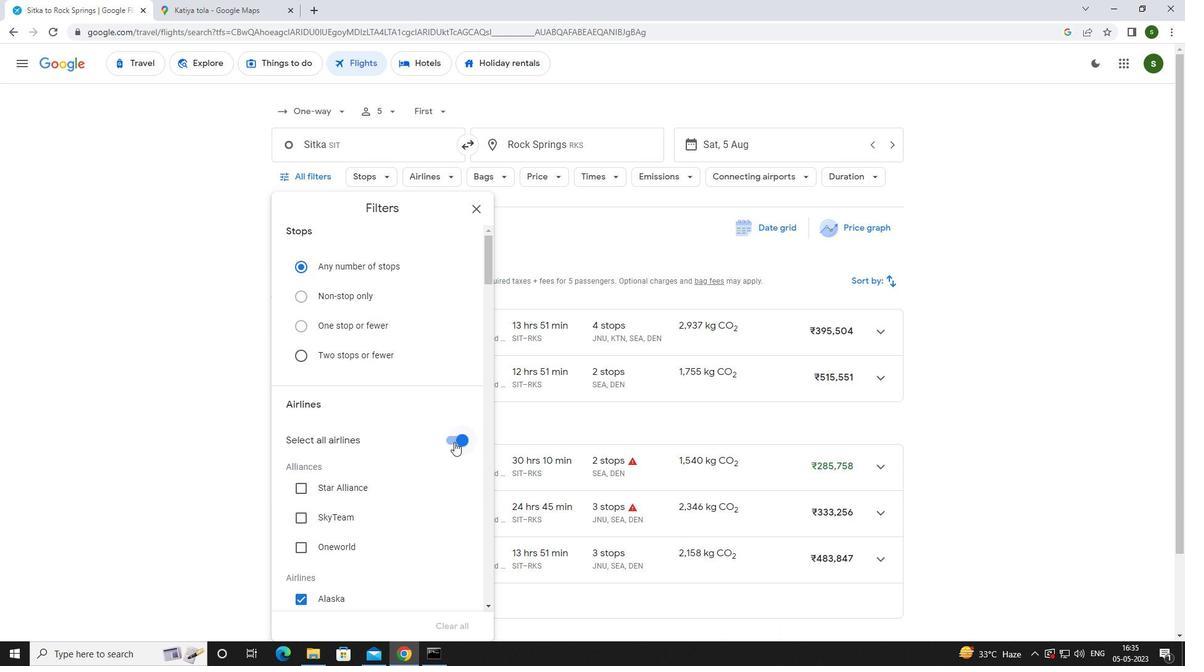 
Action: Mouse pressed left at (459, 439)
Screenshot: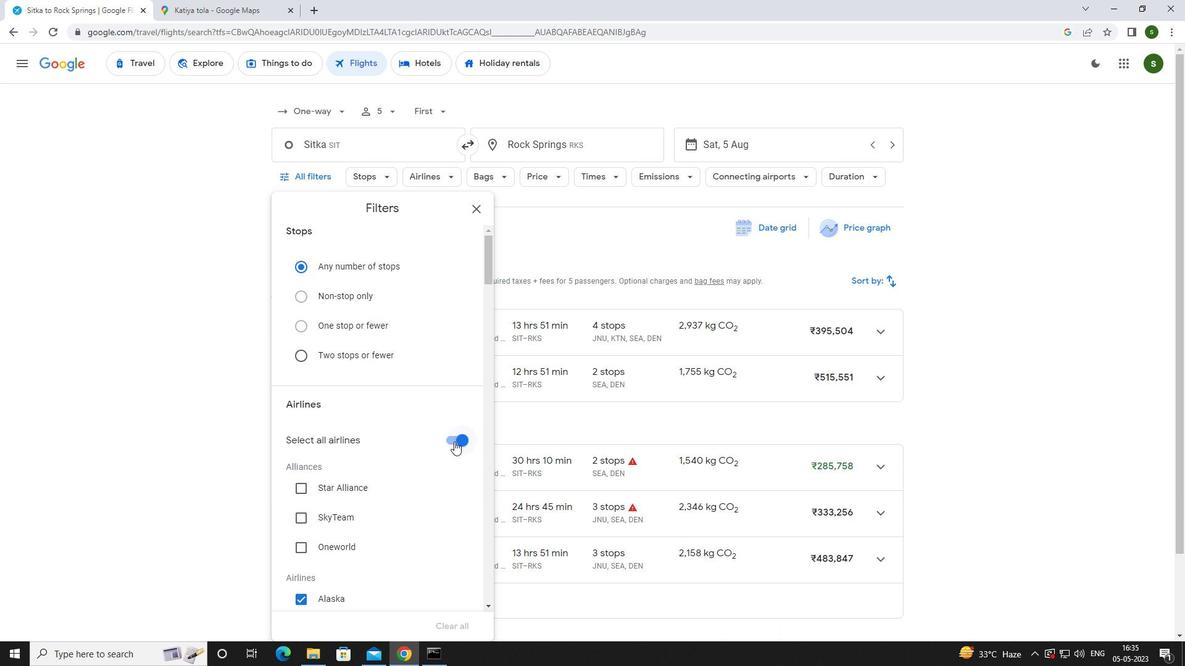 
Action: Mouse moved to (422, 412)
Screenshot: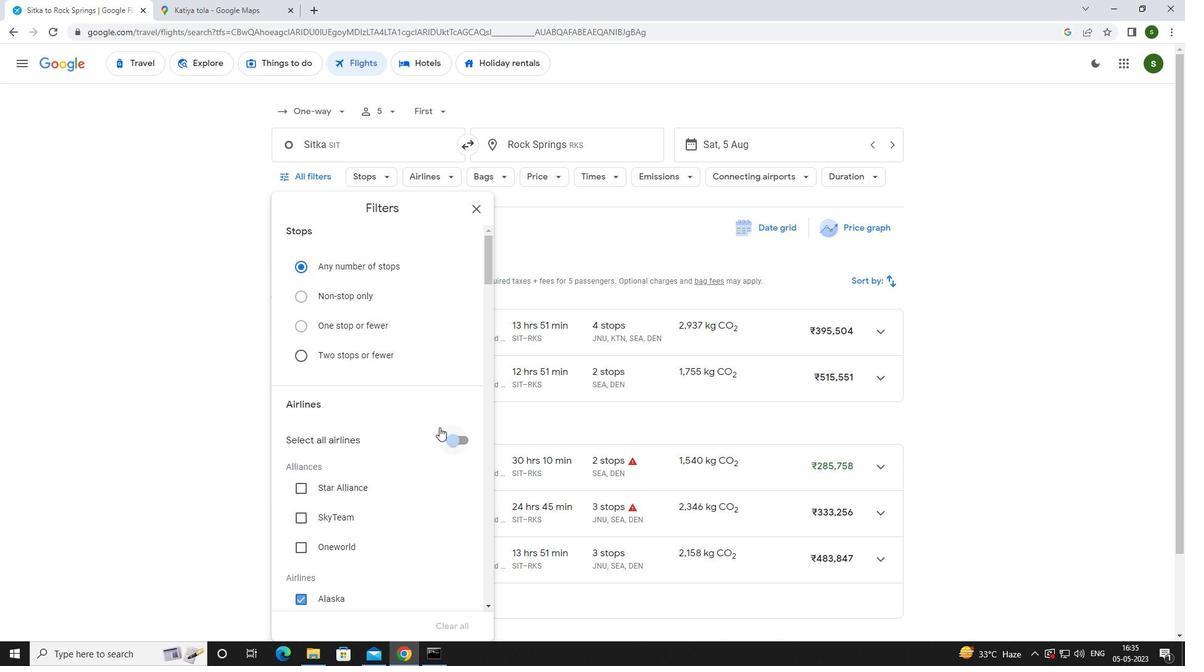 
Action: Mouse scrolled (422, 412) with delta (0, 0)
Screenshot: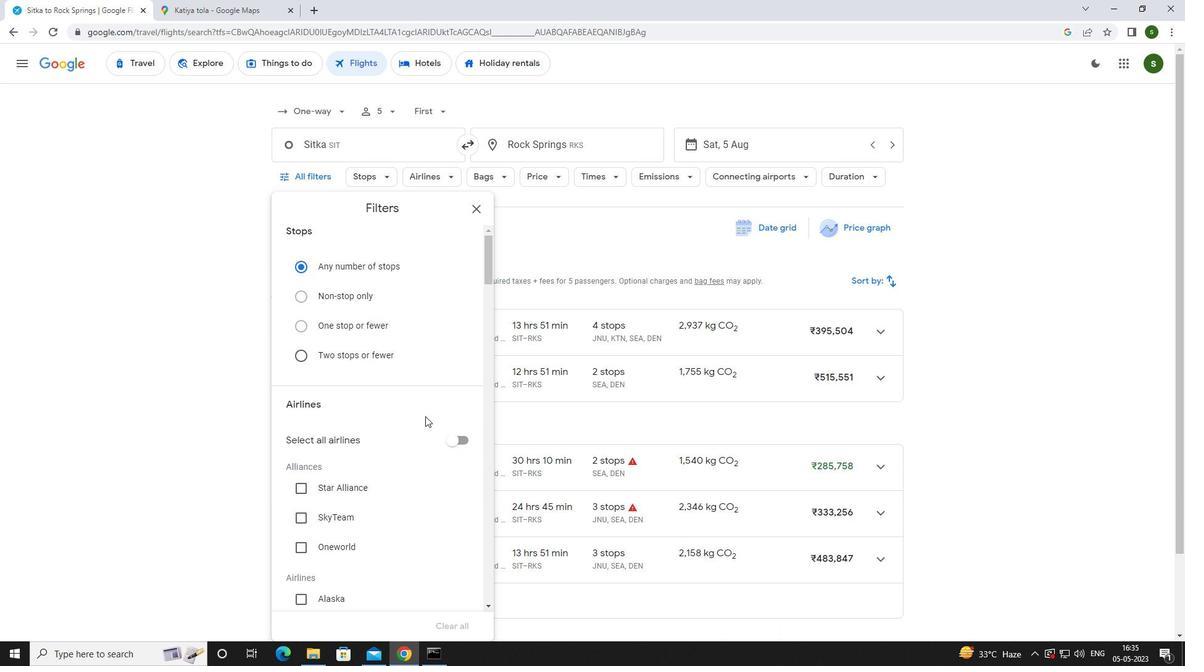
Action: Mouse moved to (420, 412)
Screenshot: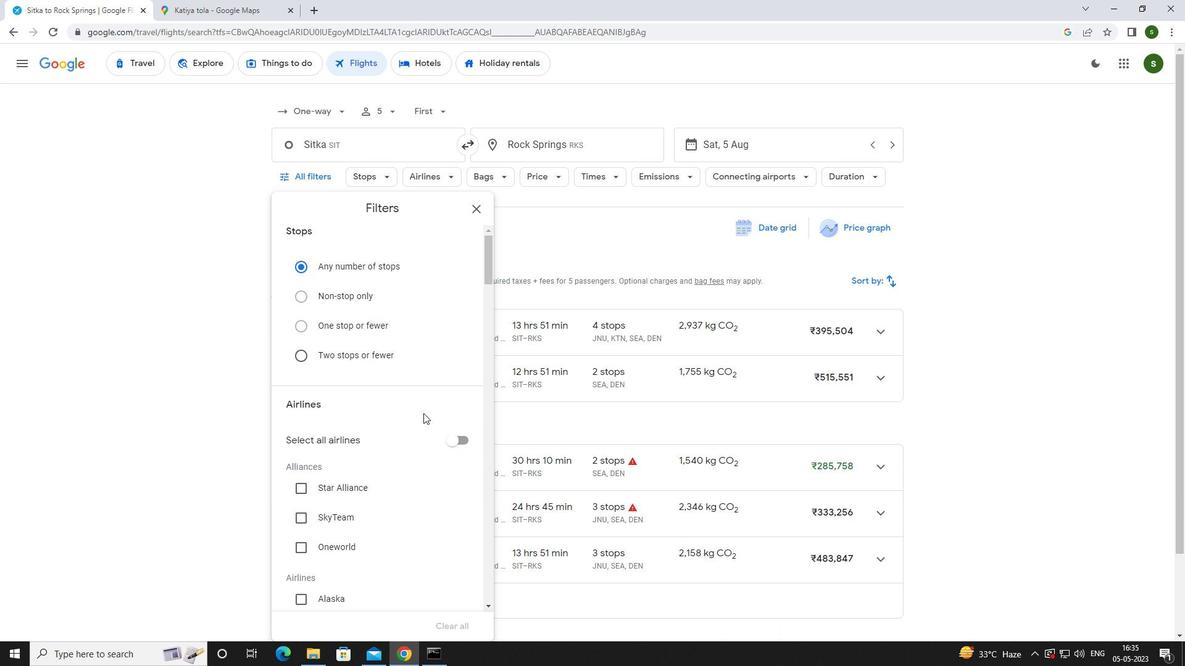 
Action: Mouse scrolled (420, 411) with delta (0, 0)
Screenshot: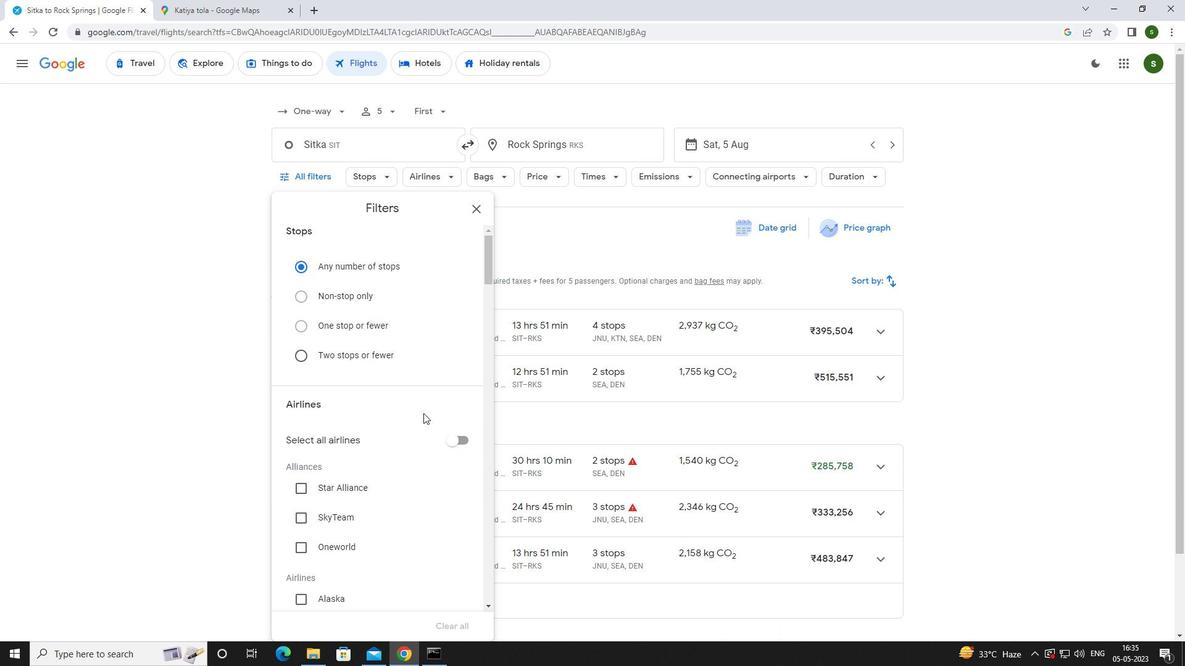 
Action: Mouse moved to (420, 412)
Screenshot: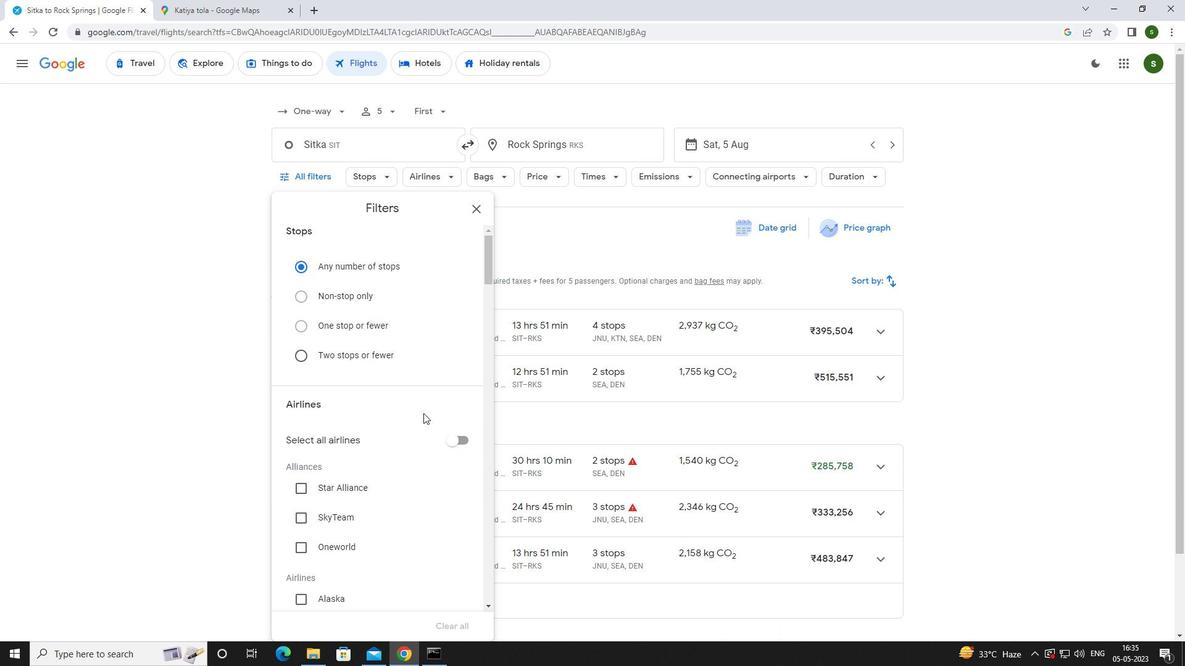 
Action: Mouse scrolled (420, 411) with delta (0, 0)
Screenshot: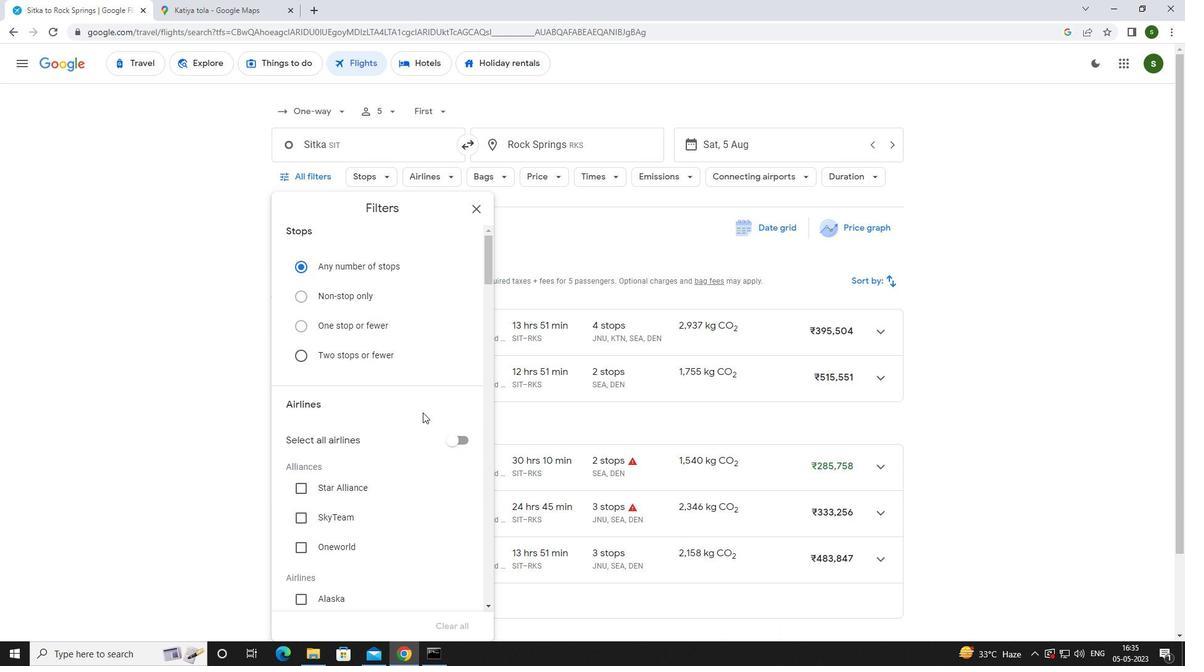 
Action: Mouse moved to (332, 415)
Screenshot: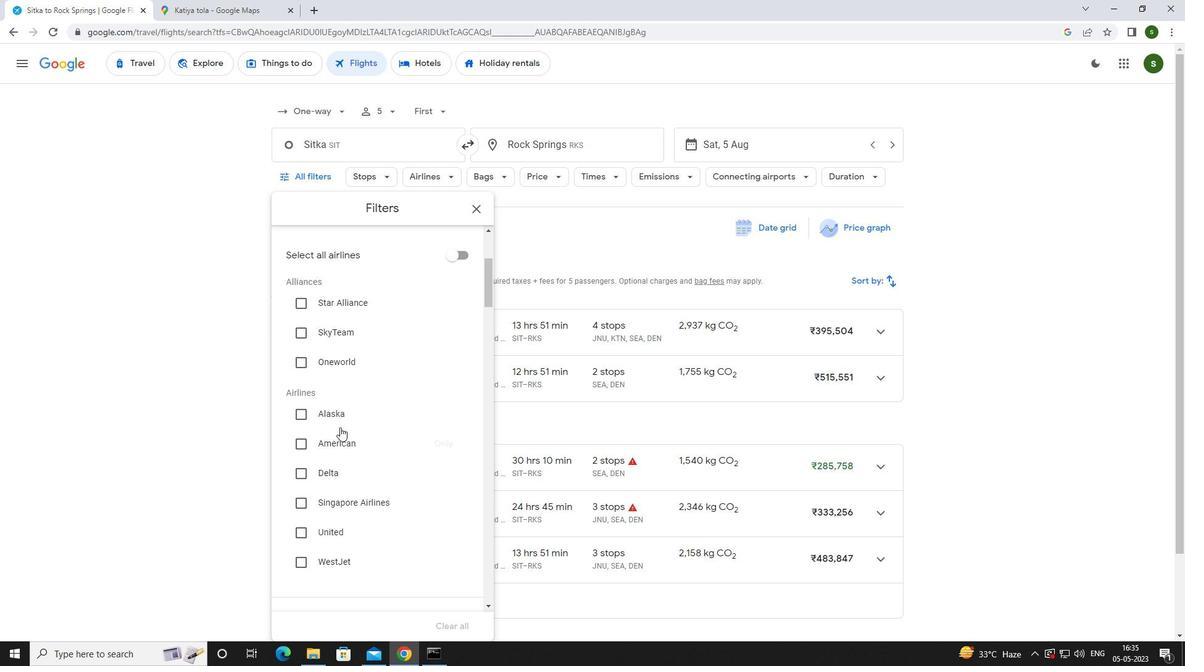 
Action: Mouse pressed left at (332, 415)
Screenshot: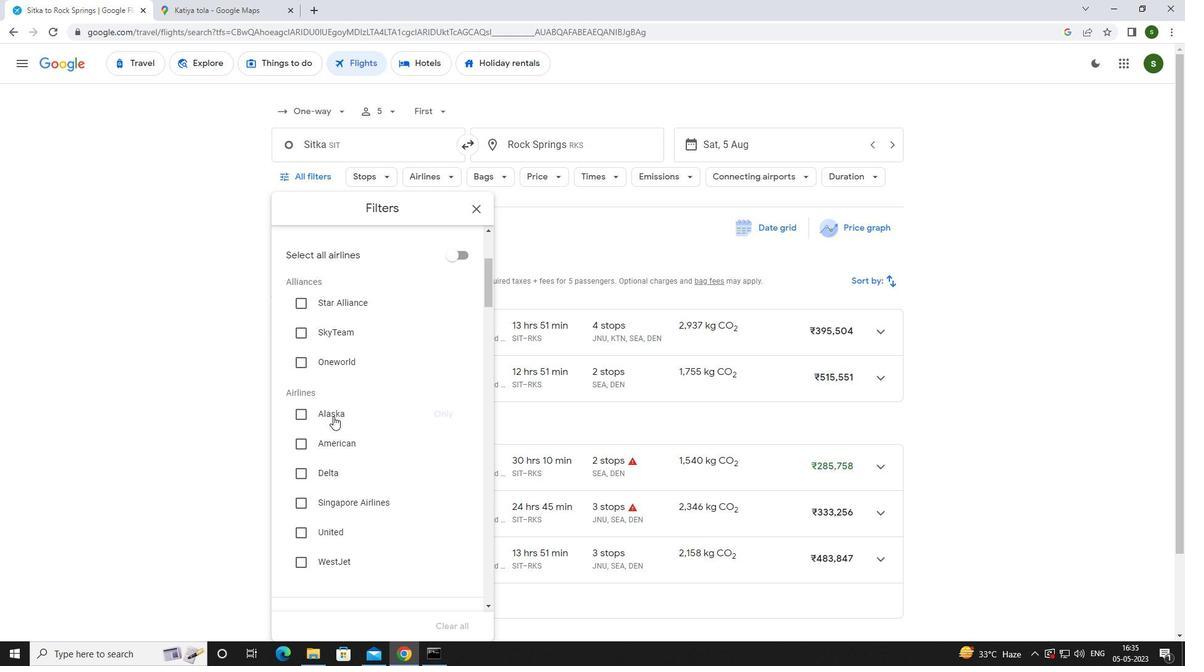 
Action: Mouse moved to (332, 405)
Screenshot: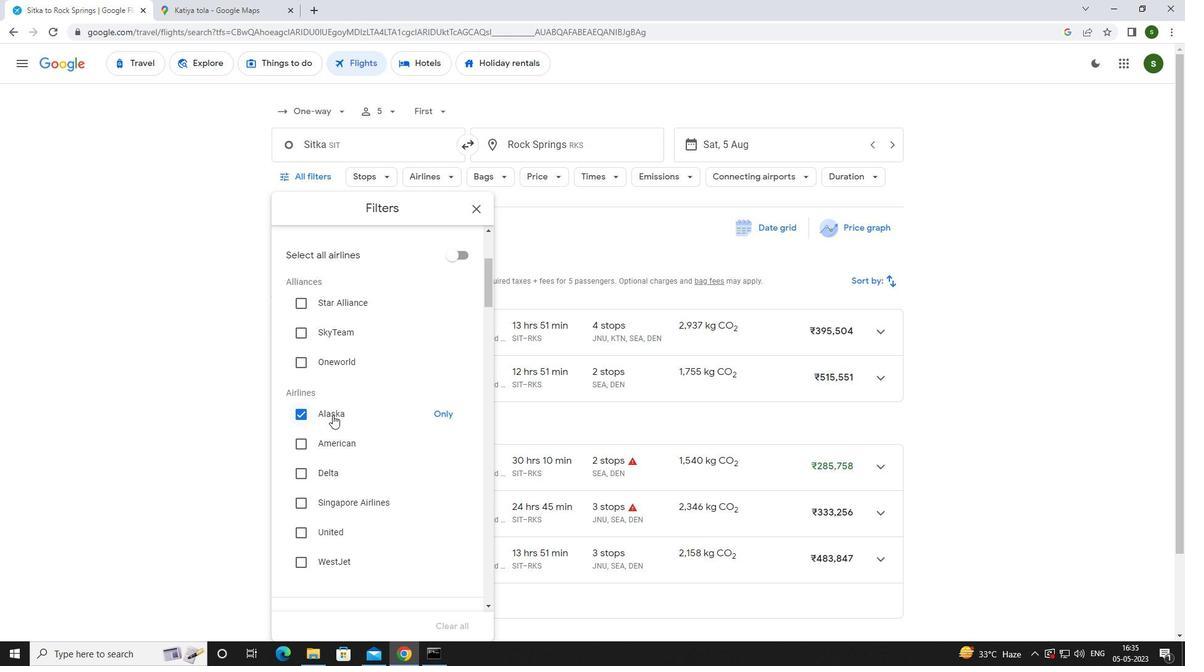 
Action: Mouse scrolled (332, 404) with delta (0, 0)
Screenshot: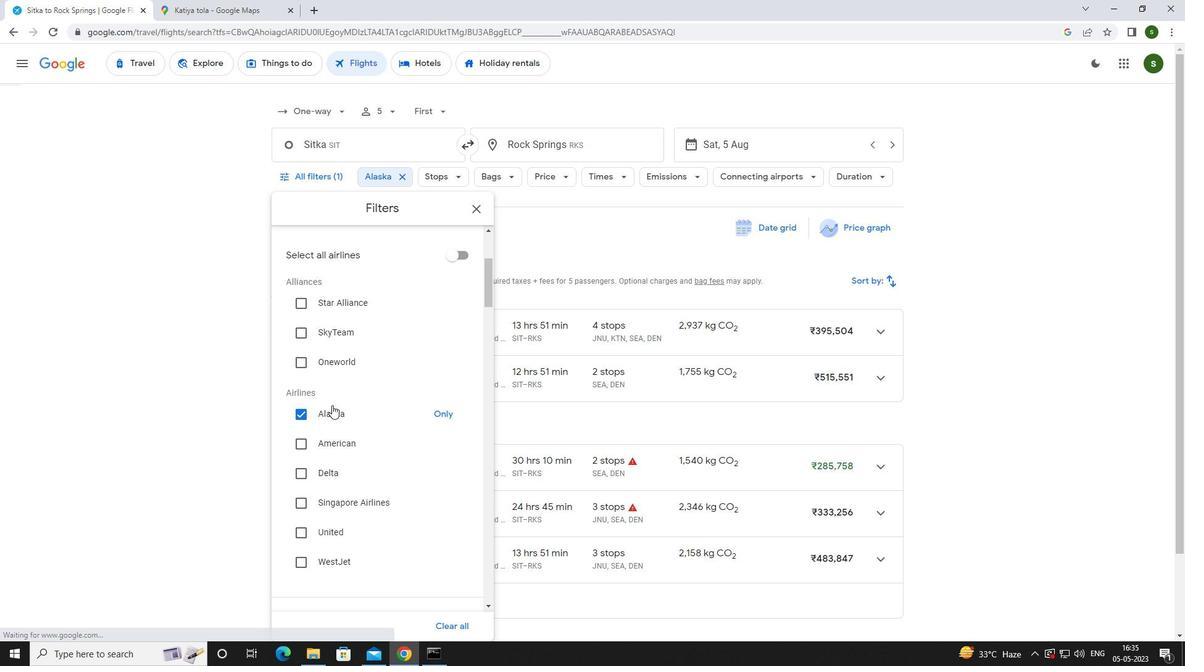 
Action: Mouse scrolled (332, 404) with delta (0, 0)
Screenshot: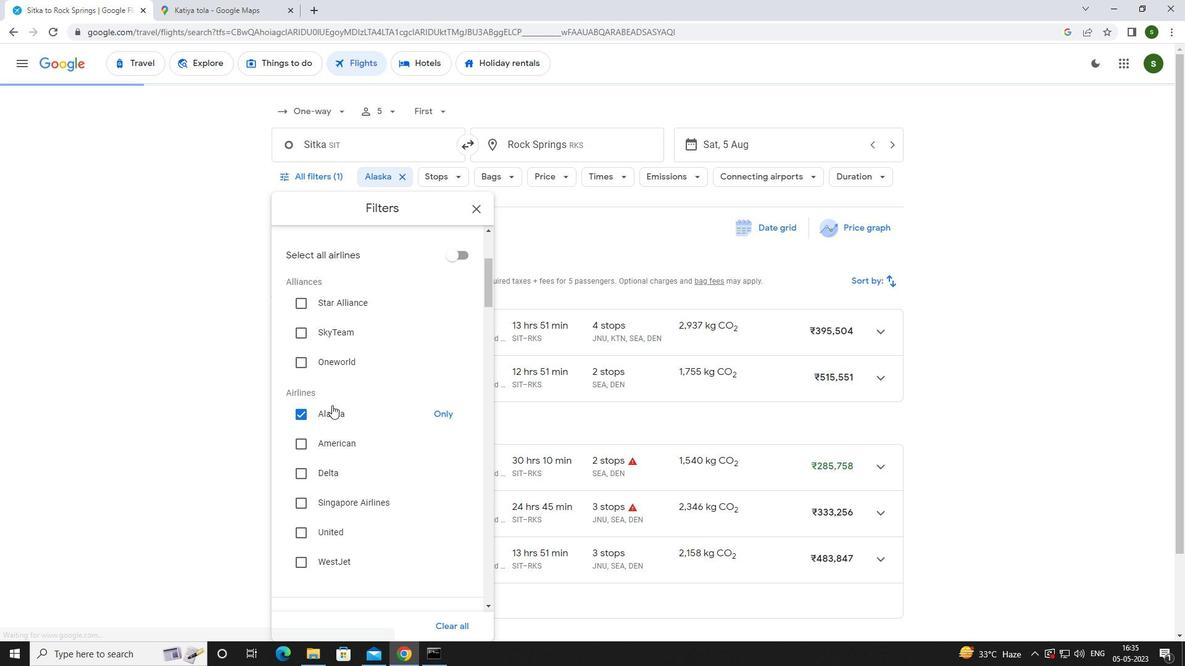 
Action: Mouse scrolled (332, 404) with delta (0, 0)
Screenshot: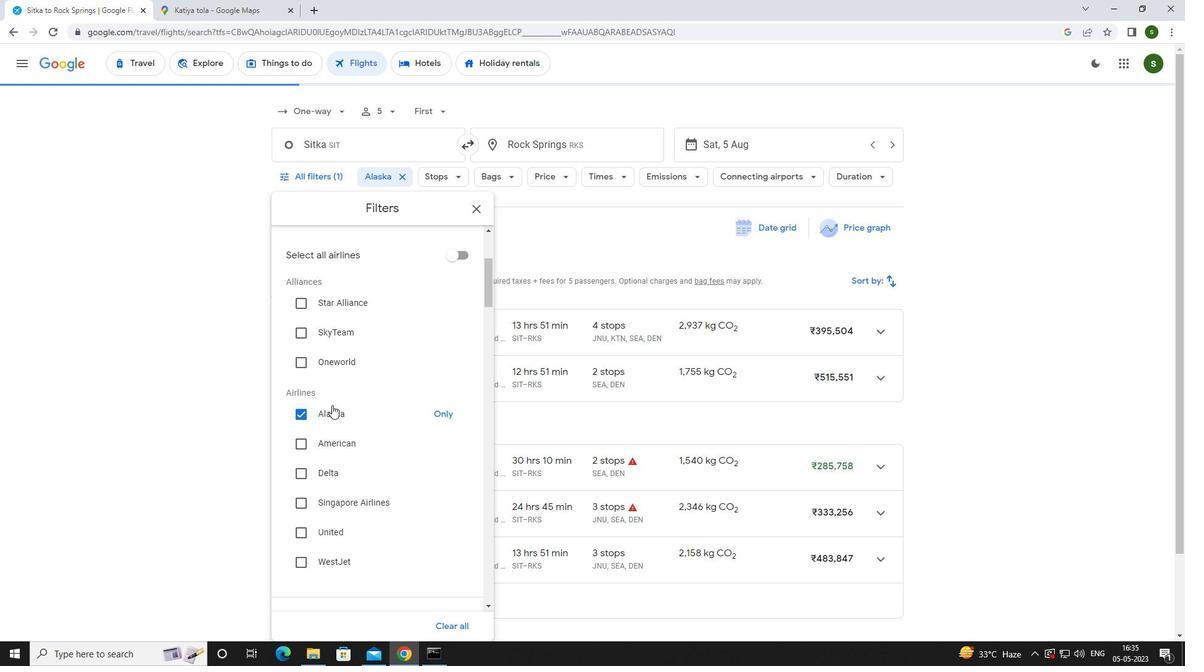 
Action: Mouse scrolled (332, 404) with delta (0, 0)
Screenshot: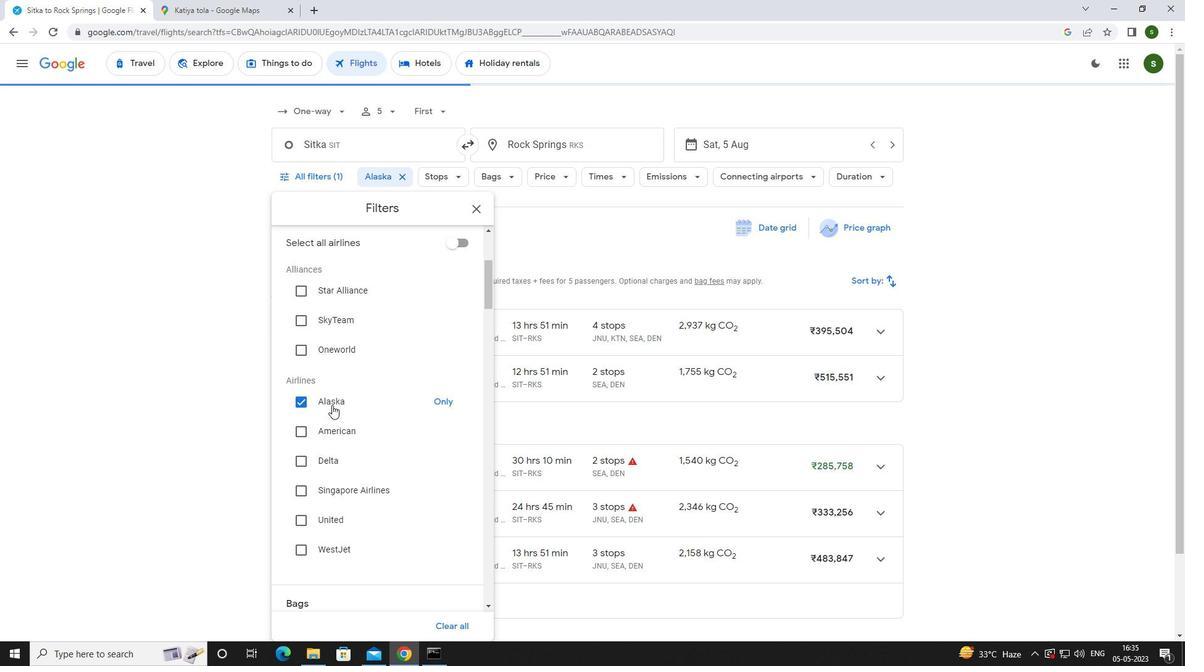 
Action: Mouse scrolled (332, 404) with delta (0, 0)
Screenshot: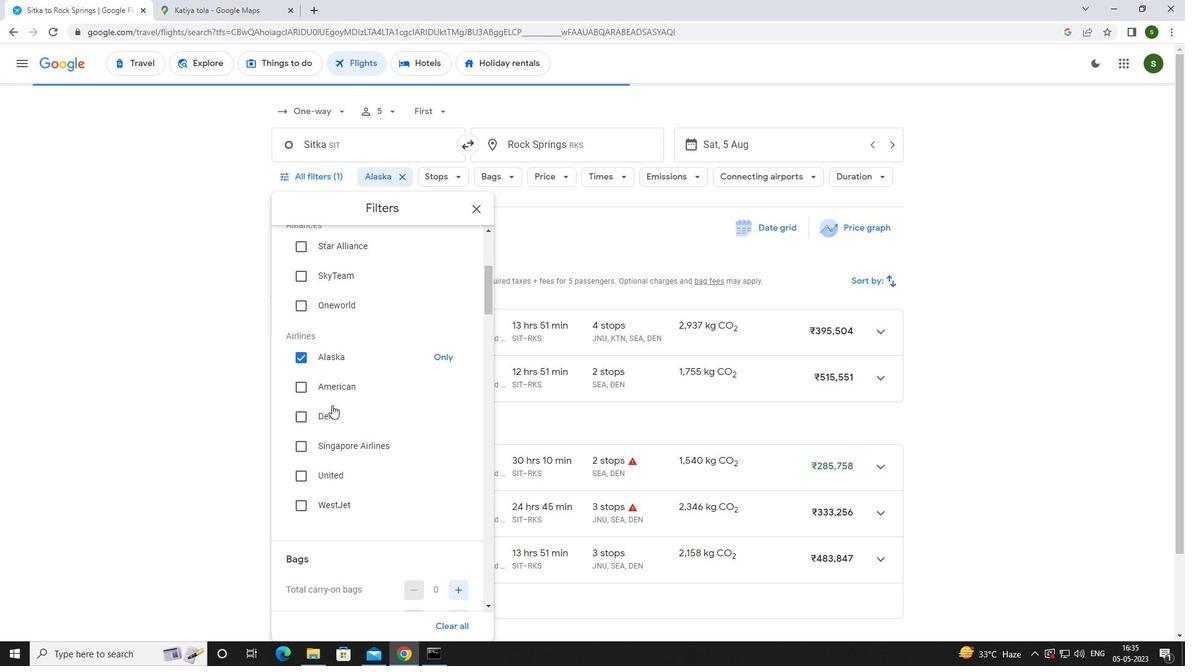 
Action: Mouse moved to (460, 368)
Screenshot: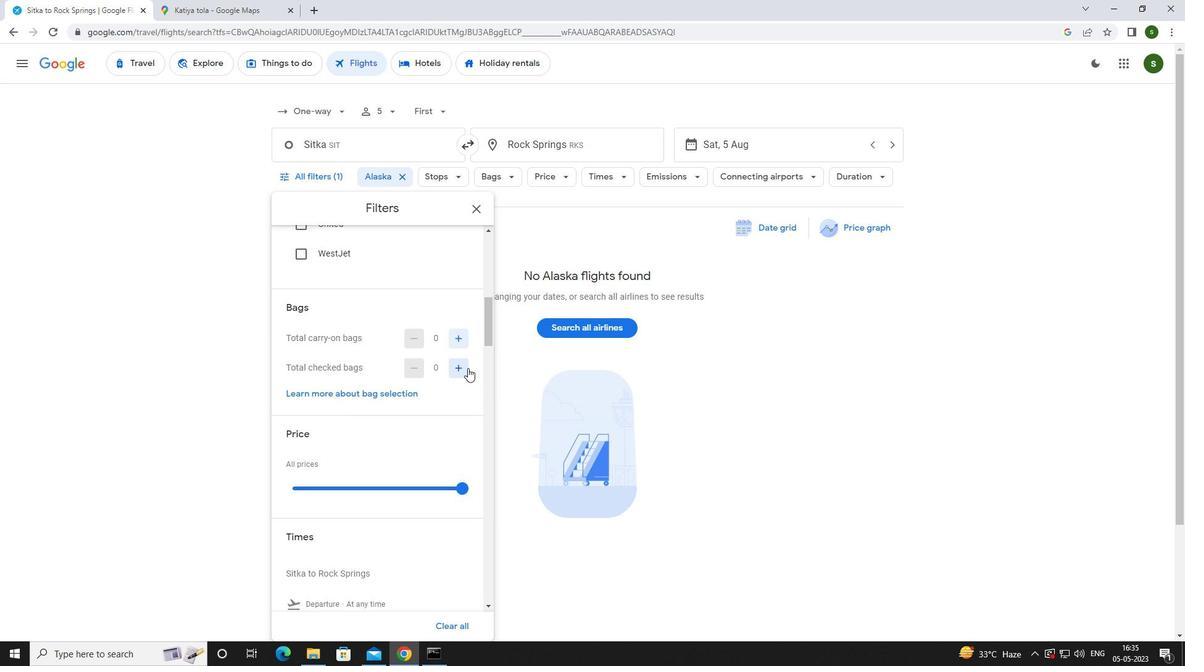 
Action: Mouse pressed left at (460, 368)
Screenshot: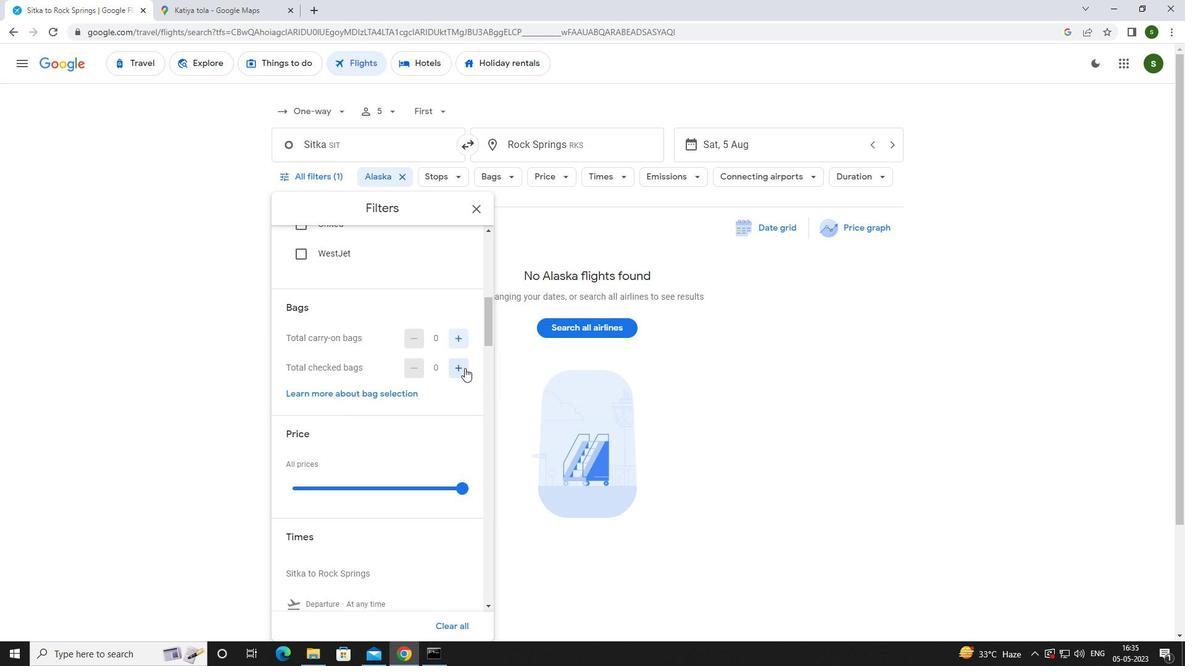 
Action: Mouse pressed left at (460, 368)
Screenshot: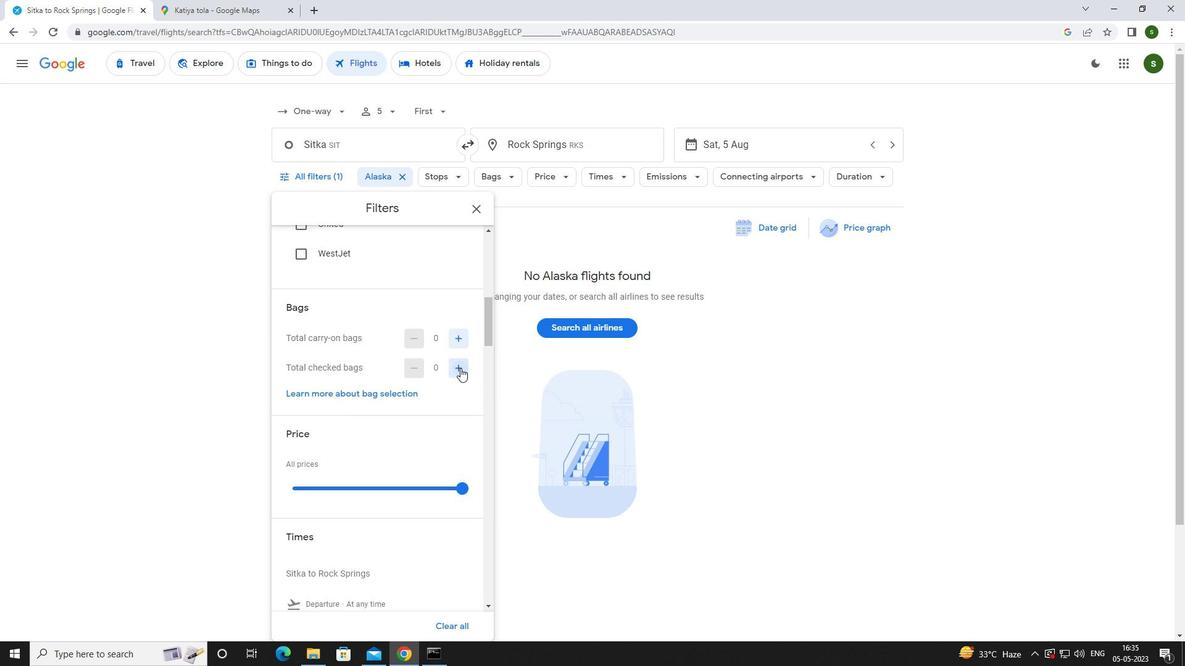 
Action: Mouse pressed left at (460, 368)
Screenshot: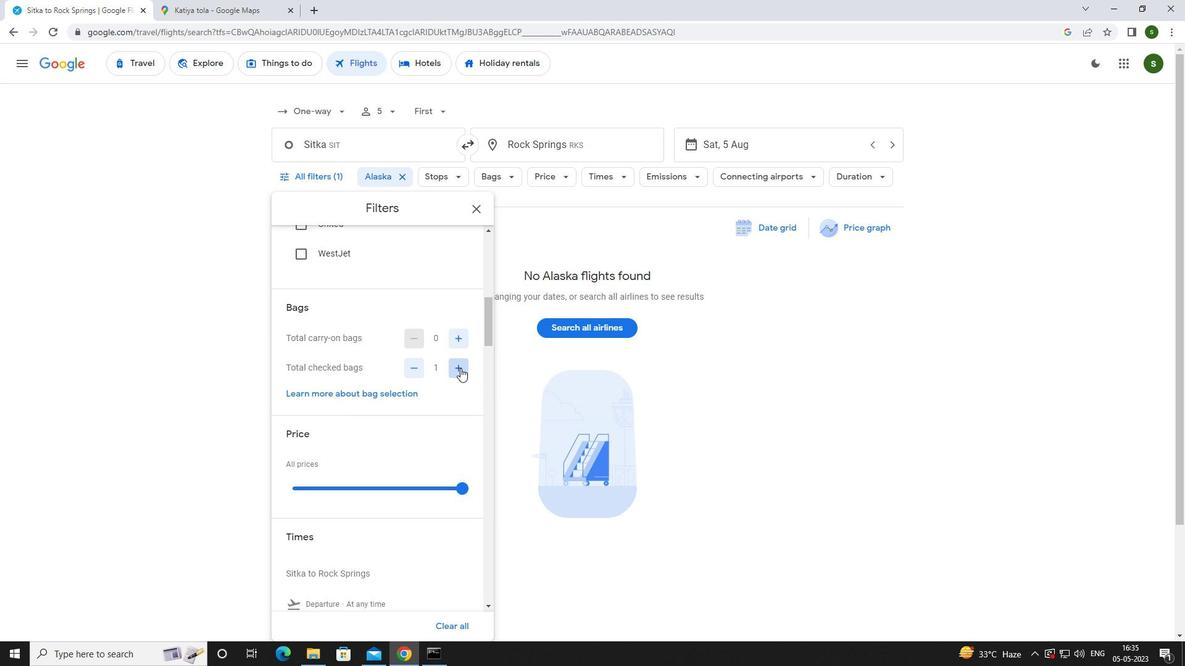 
Action: Mouse moved to (456, 369)
Screenshot: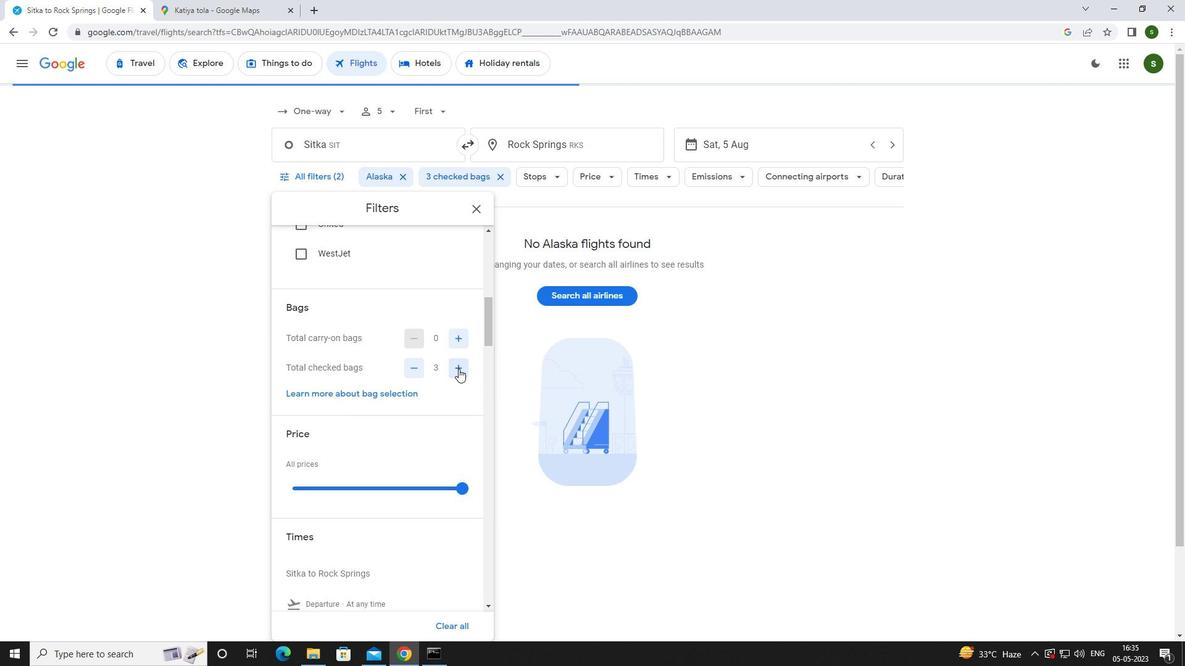
Action: Mouse scrolled (456, 369) with delta (0, 0)
Screenshot: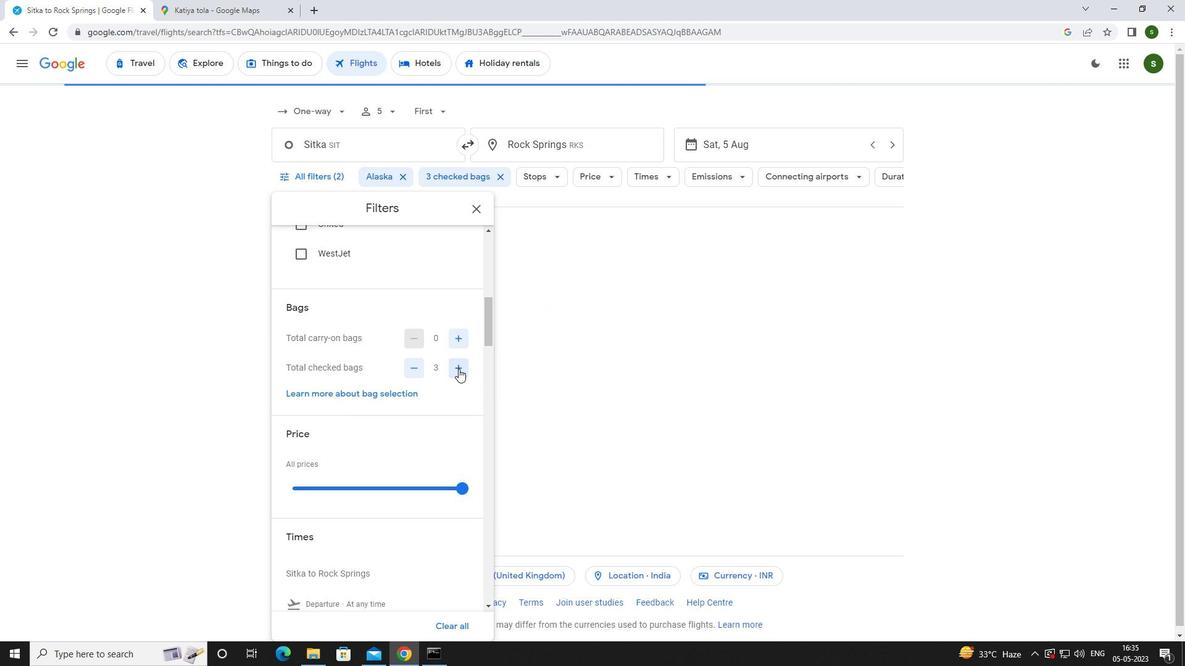 
Action: Mouse scrolled (456, 369) with delta (0, 0)
Screenshot: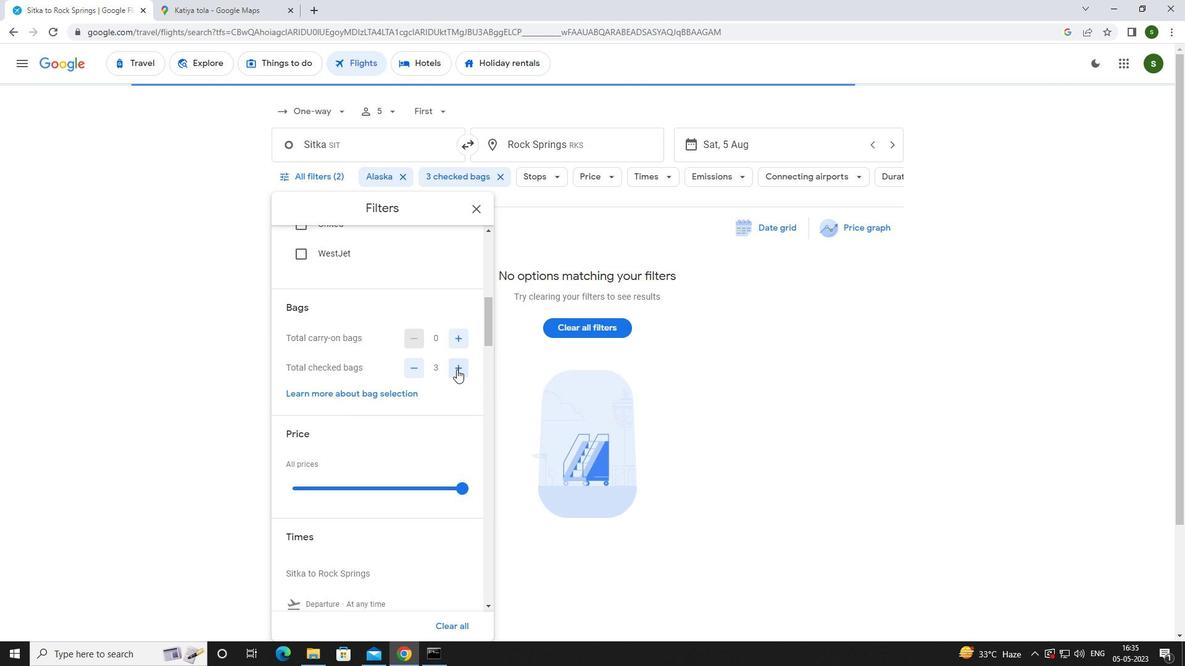 
Action: Mouse moved to (460, 369)
Screenshot: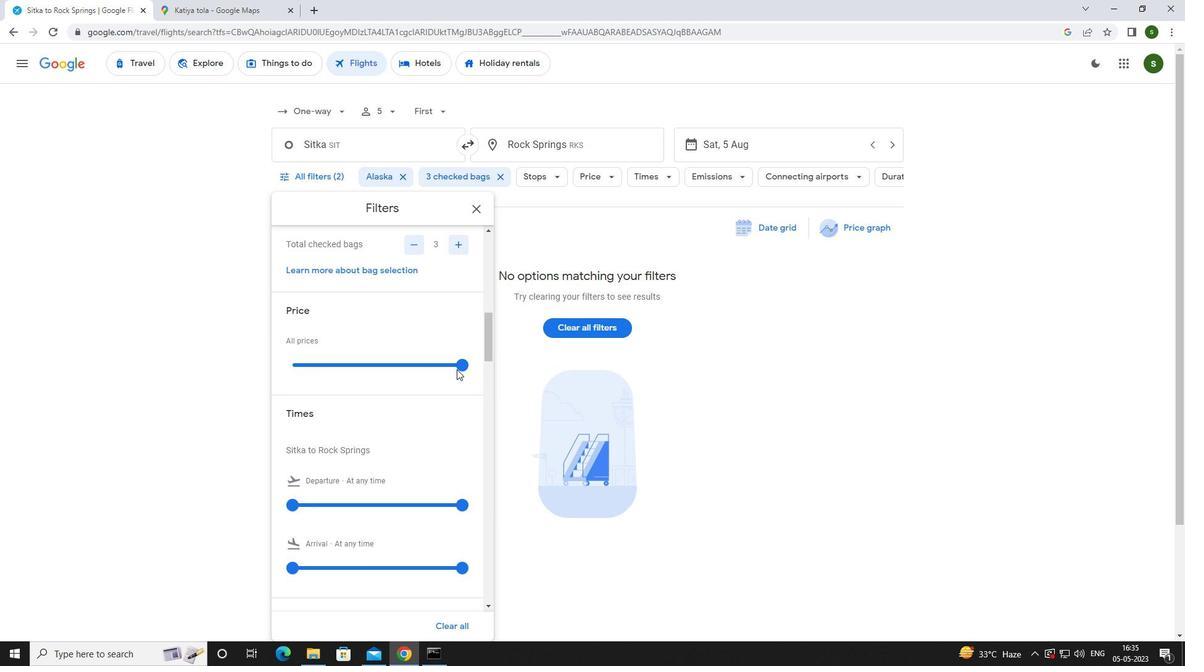 
Action: Mouse pressed left at (460, 369)
Screenshot: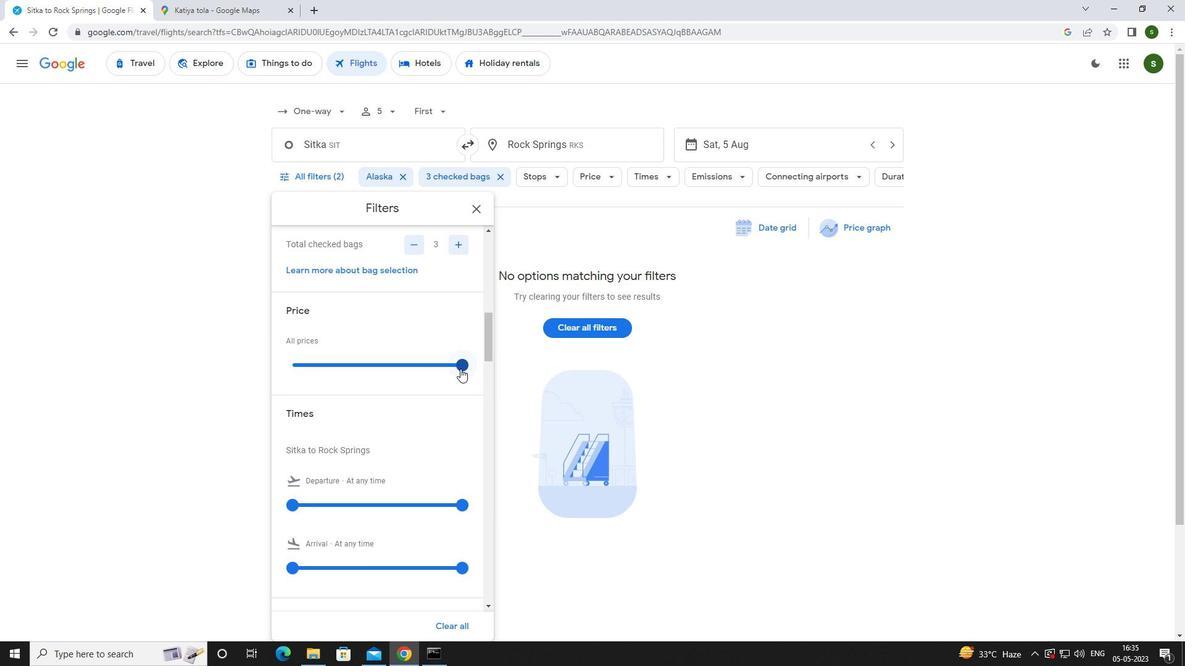 
Action: Mouse moved to (296, 374)
Screenshot: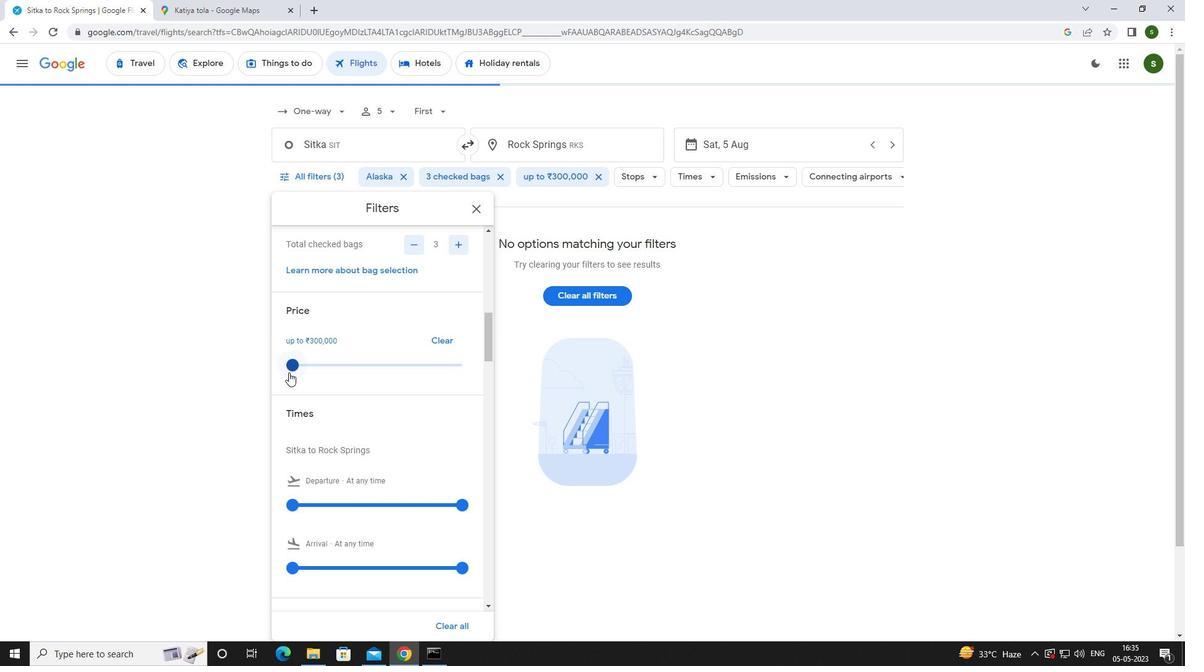 
Action: Mouse scrolled (296, 374) with delta (0, 0)
Screenshot: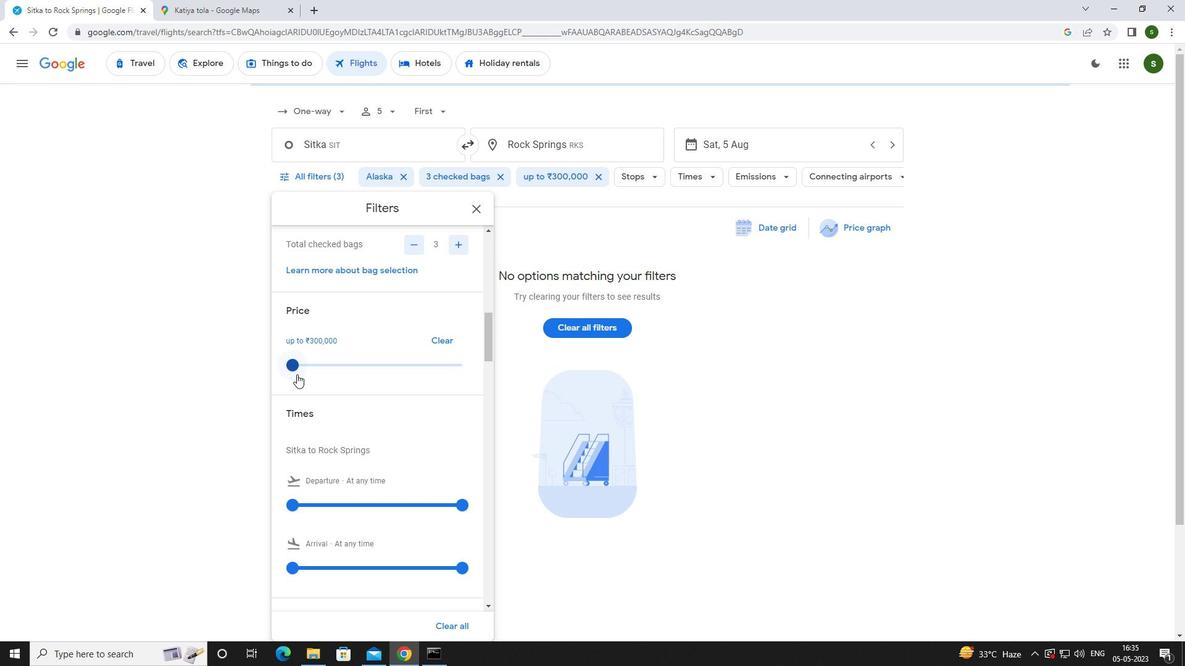 
Action: Mouse moved to (290, 446)
Screenshot: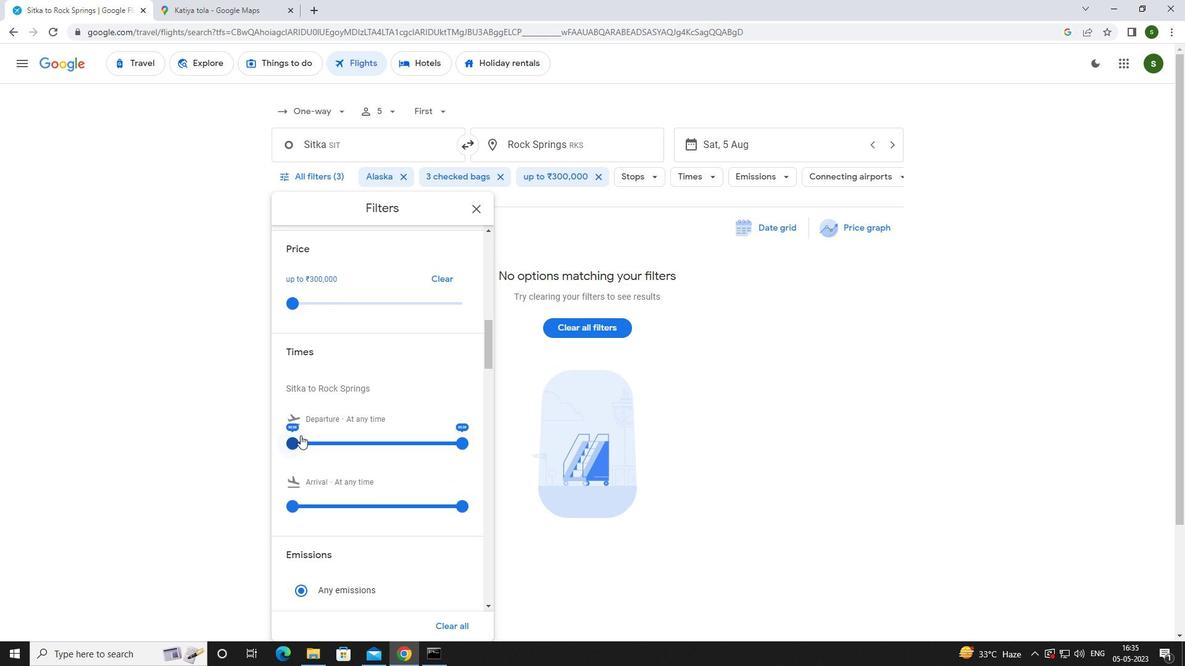 
Action: Mouse pressed left at (290, 446)
Screenshot: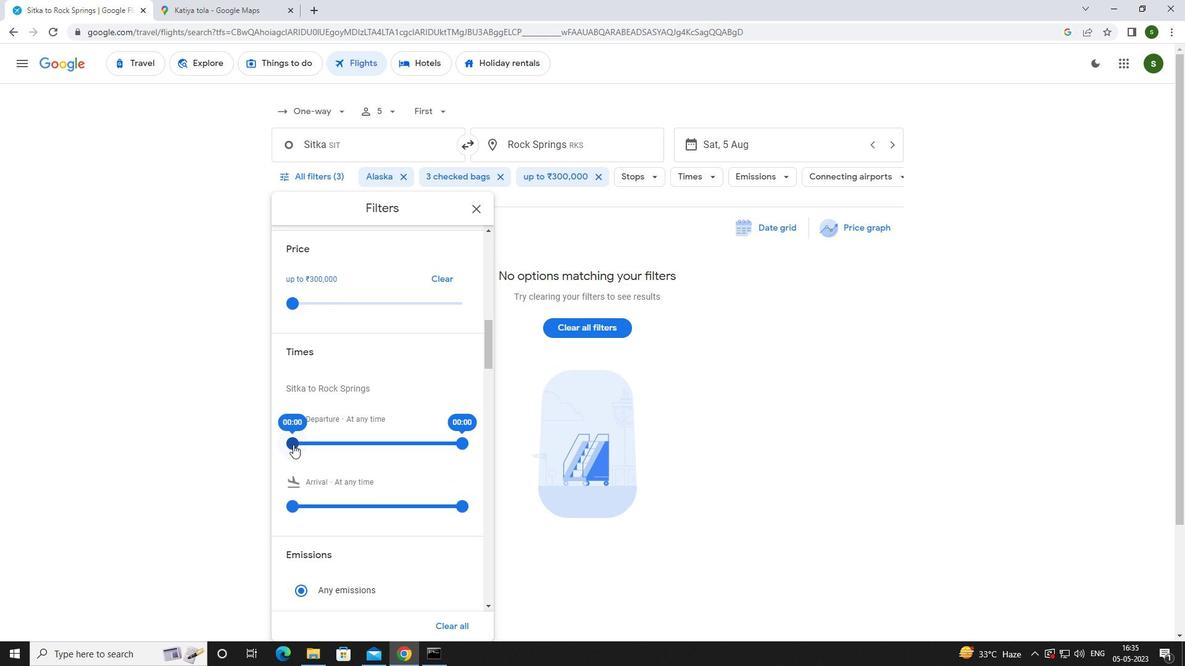 
Action: Mouse moved to (552, 549)
Screenshot: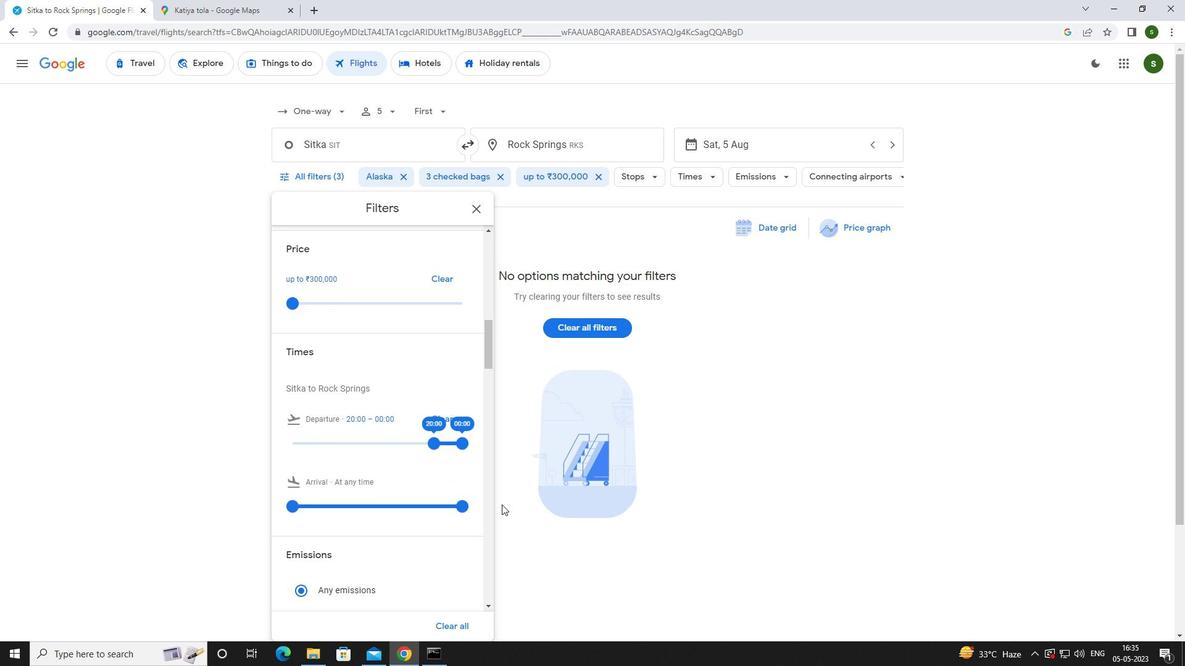 
Action: Mouse pressed left at (552, 549)
Screenshot: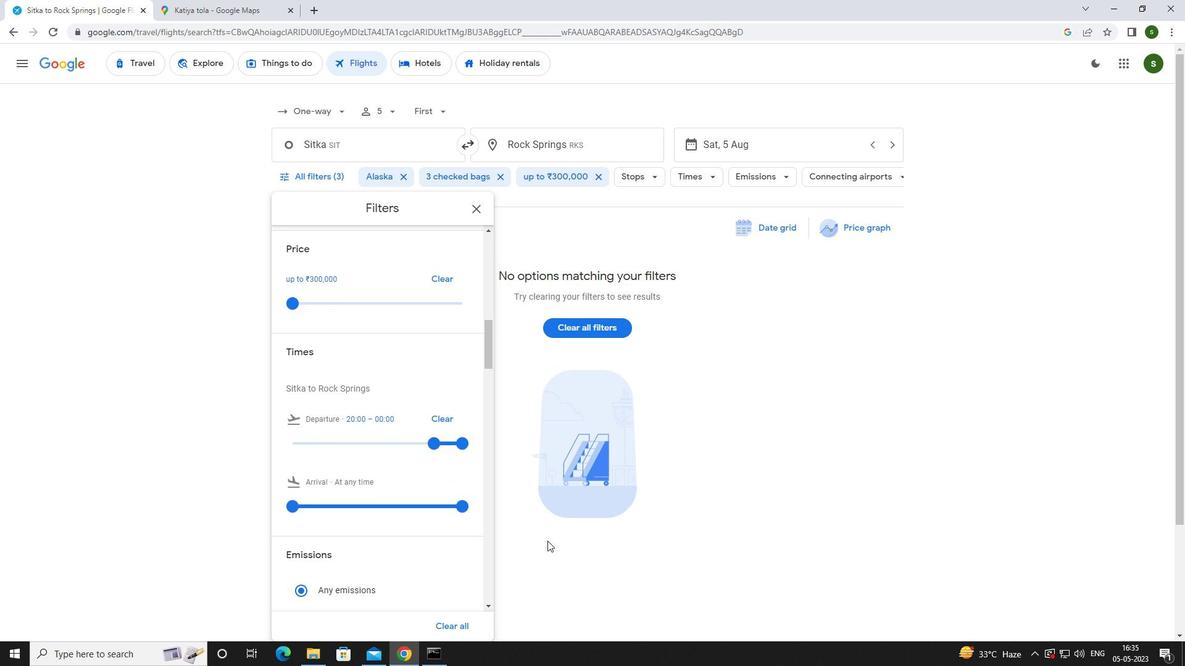 
Action: Mouse moved to (552, 549)
Screenshot: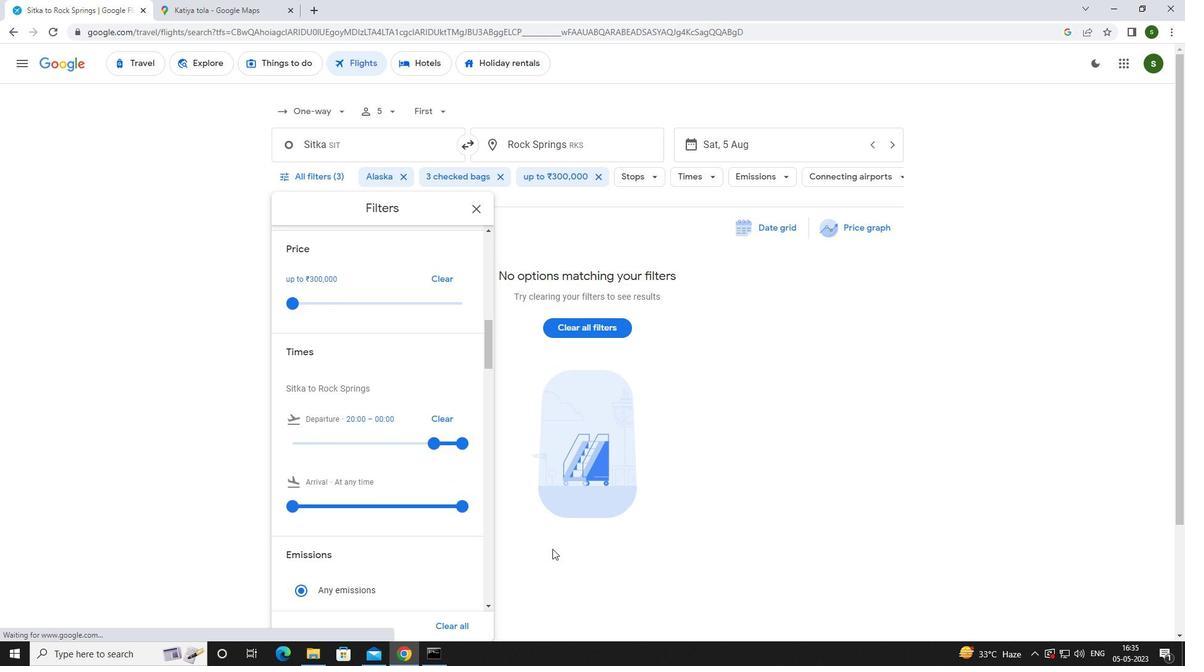
